 Task: Send an email with the signature Brenda Cooper with the subject 'Happy birthday' and the message 'I would like to request an extension on this deadline.' from softage.1@softage.net to softage.5@softage.net with an attached document Presentation.pptx and move the email from Sent Items to the folder Writing
Action: Mouse moved to (548, 384)
Screenshot: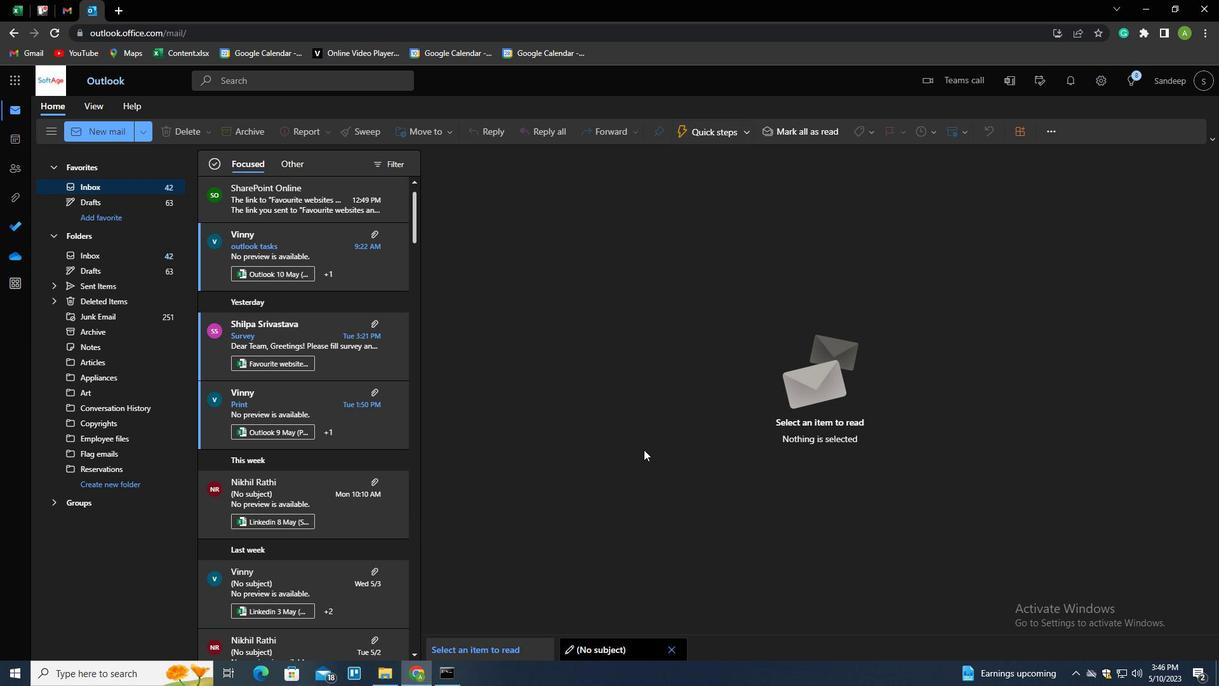 
Action: Key pressed n
Screenshot: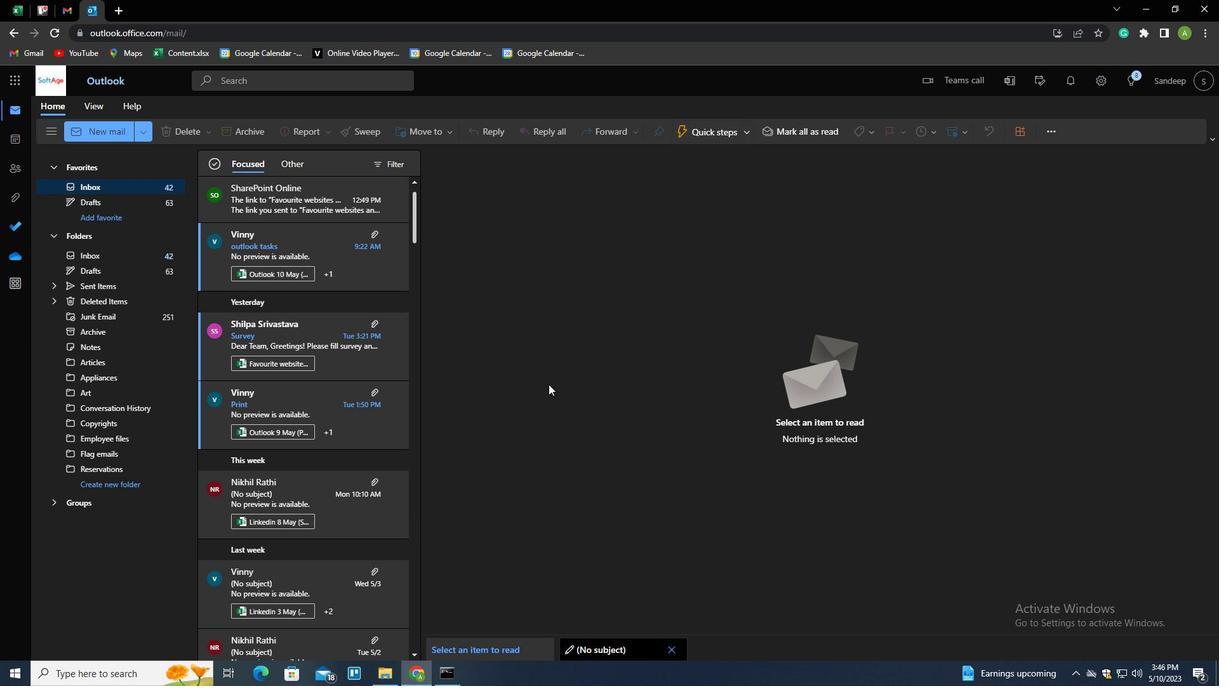 
Action: Mouse moved to (621, 203)
Screenshot: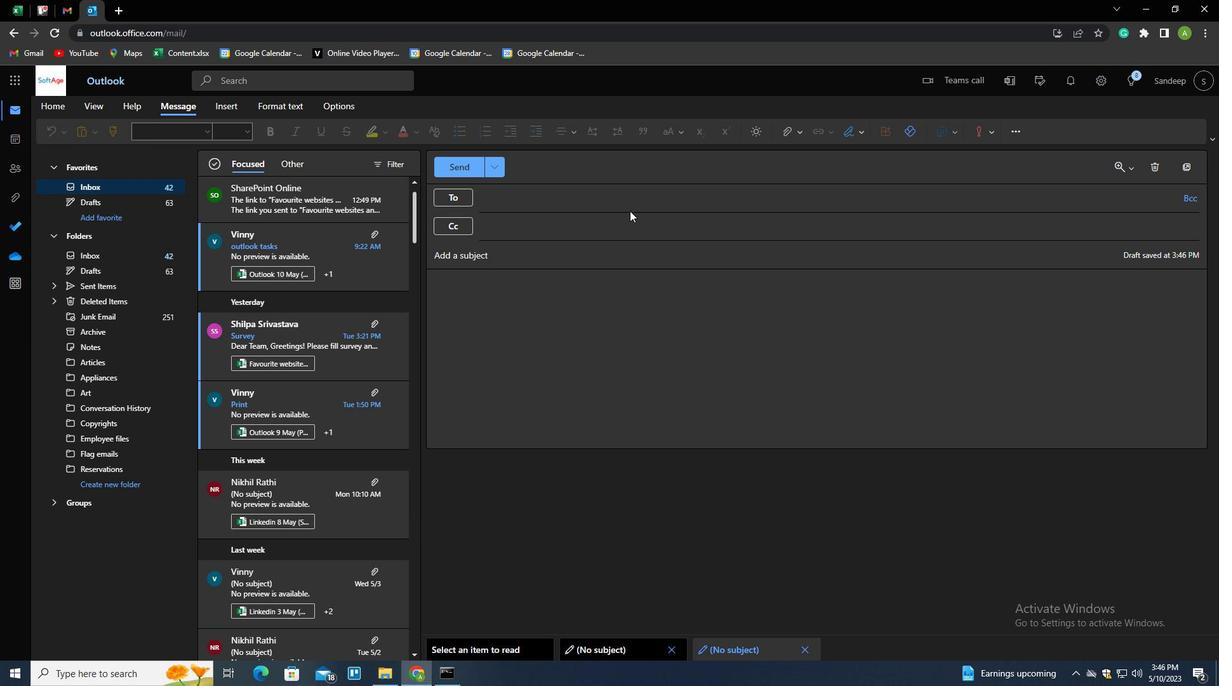 
Action: Mouse pressed left at (621, 203)
Screenshot: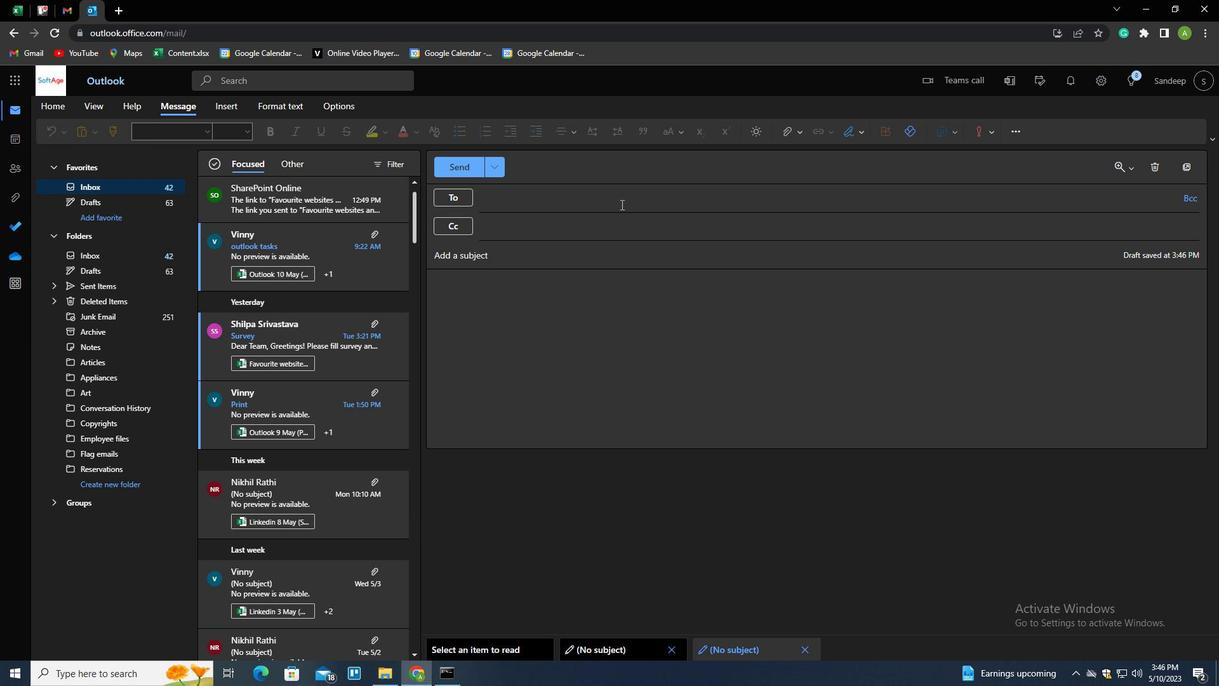 
Action: Mouse moved to (864, 134)
Screenshot: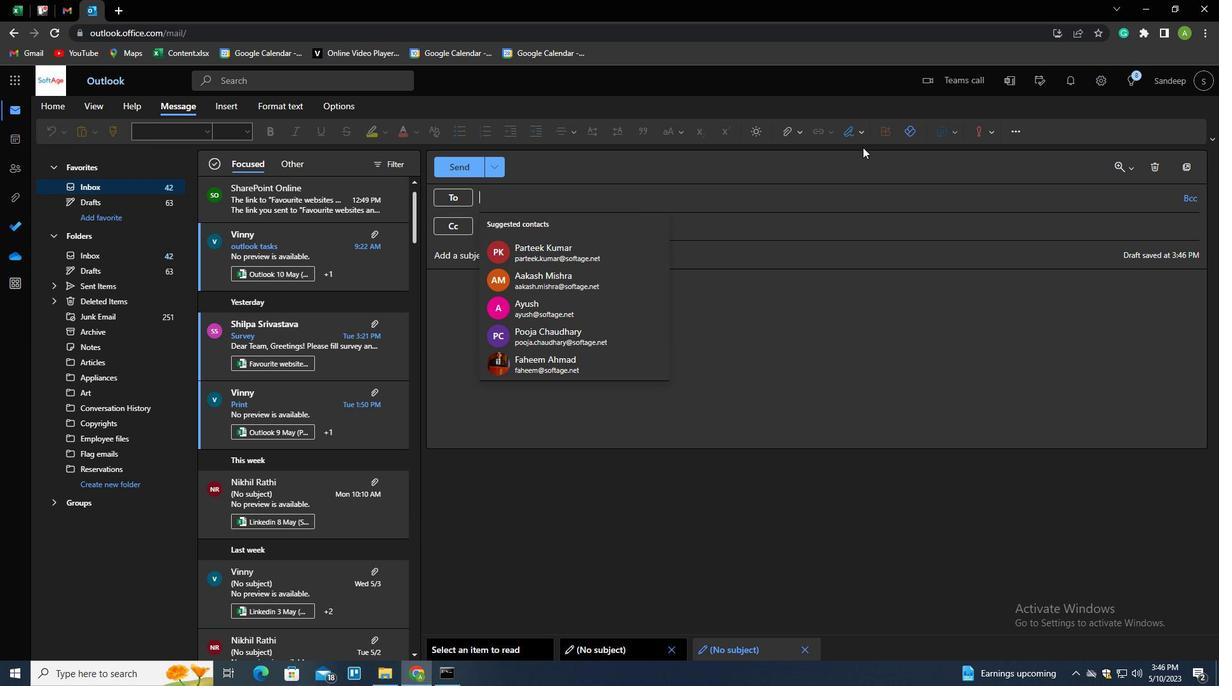 
Action: Mouse pressed left at (864, 134)
Screenshot: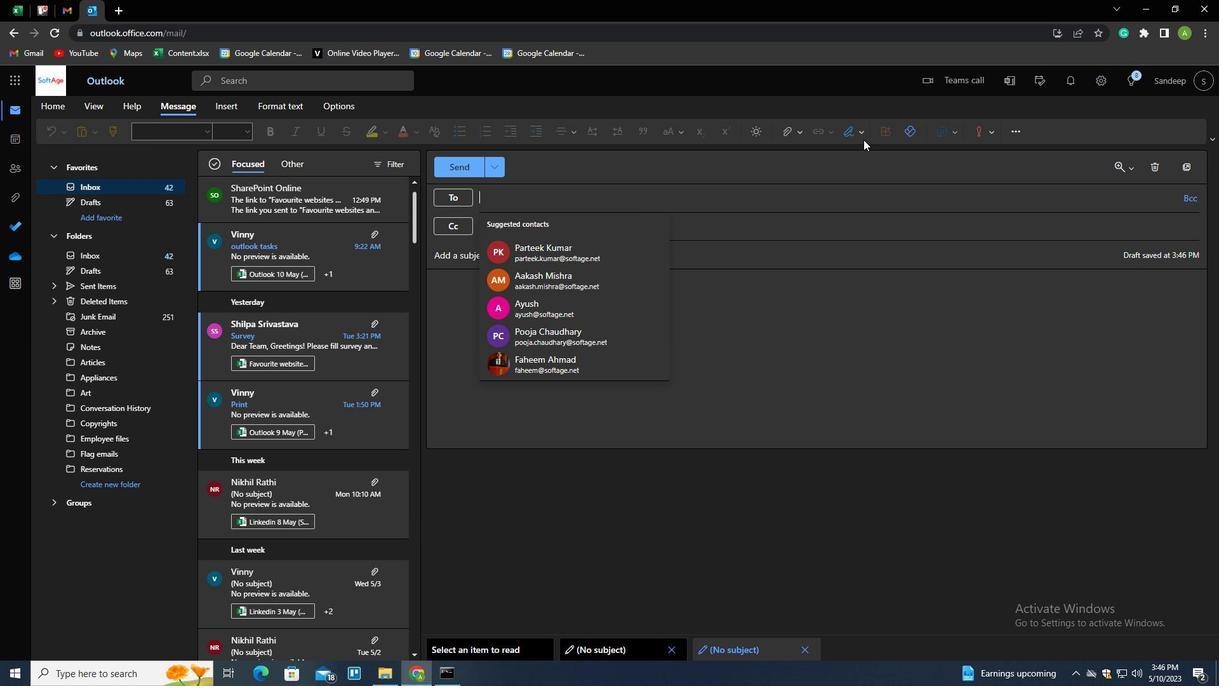 
Action: Mouse moved to (829, 182)
Screenshot: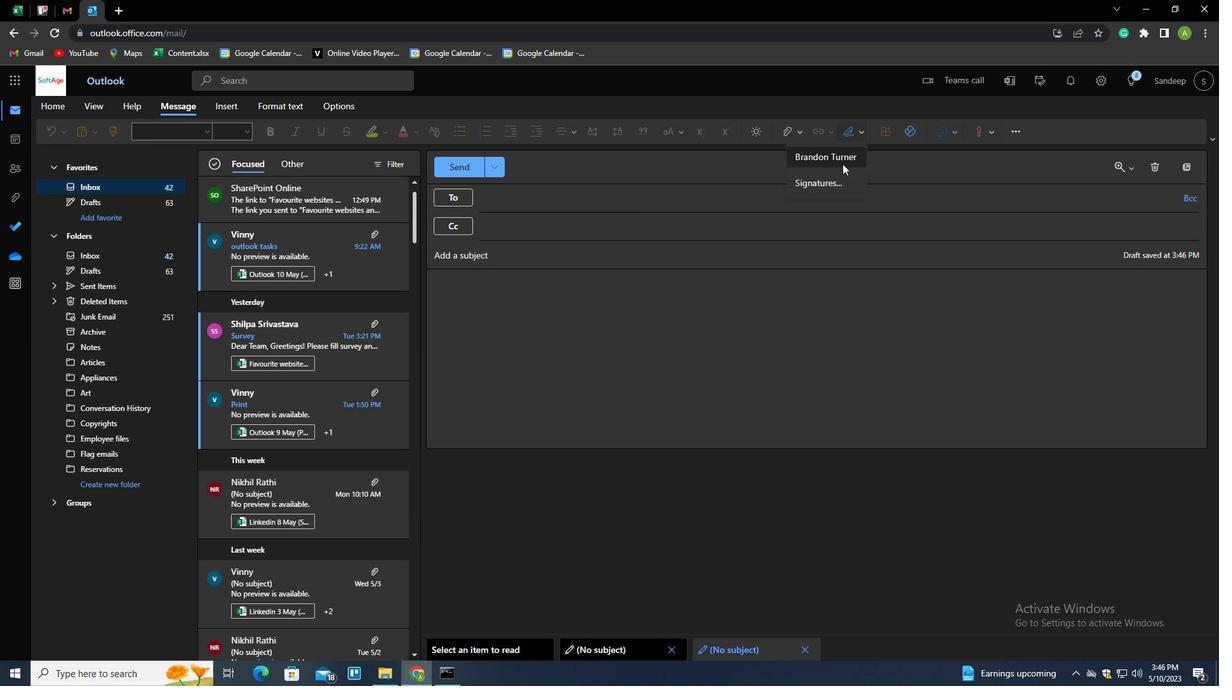 
Action: Mouse pressed left at (829, 182)
Screenshot: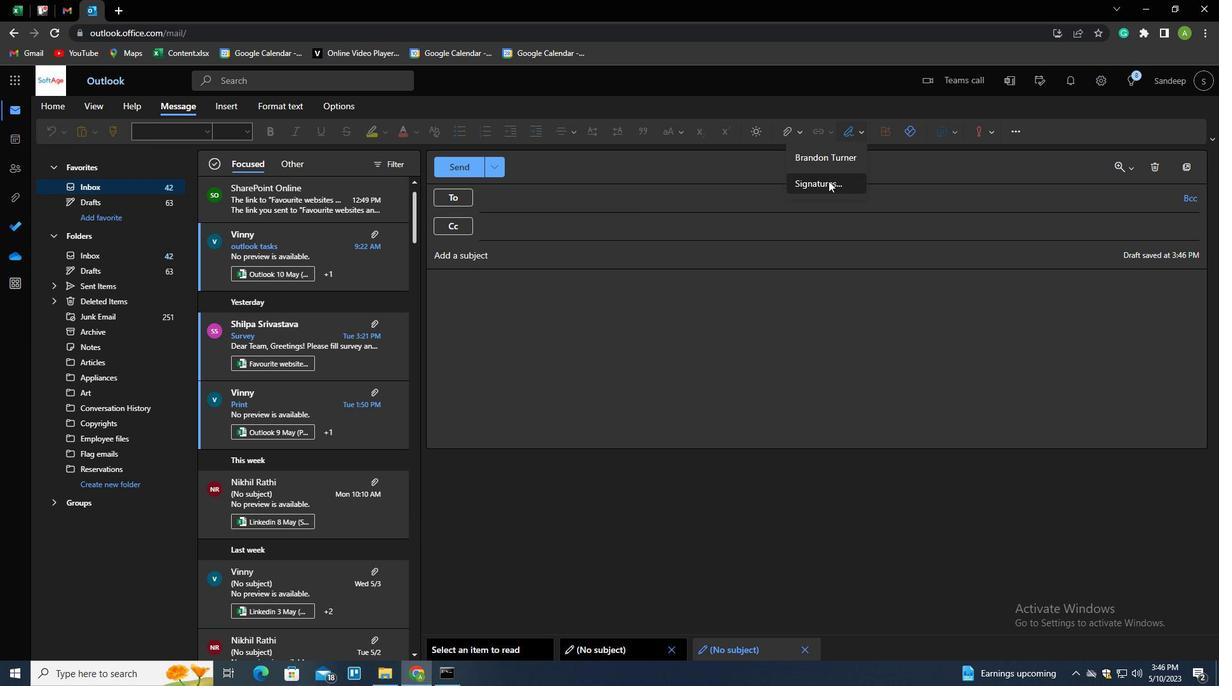
Action: Mouse moved to (853, 230)
Screenshot: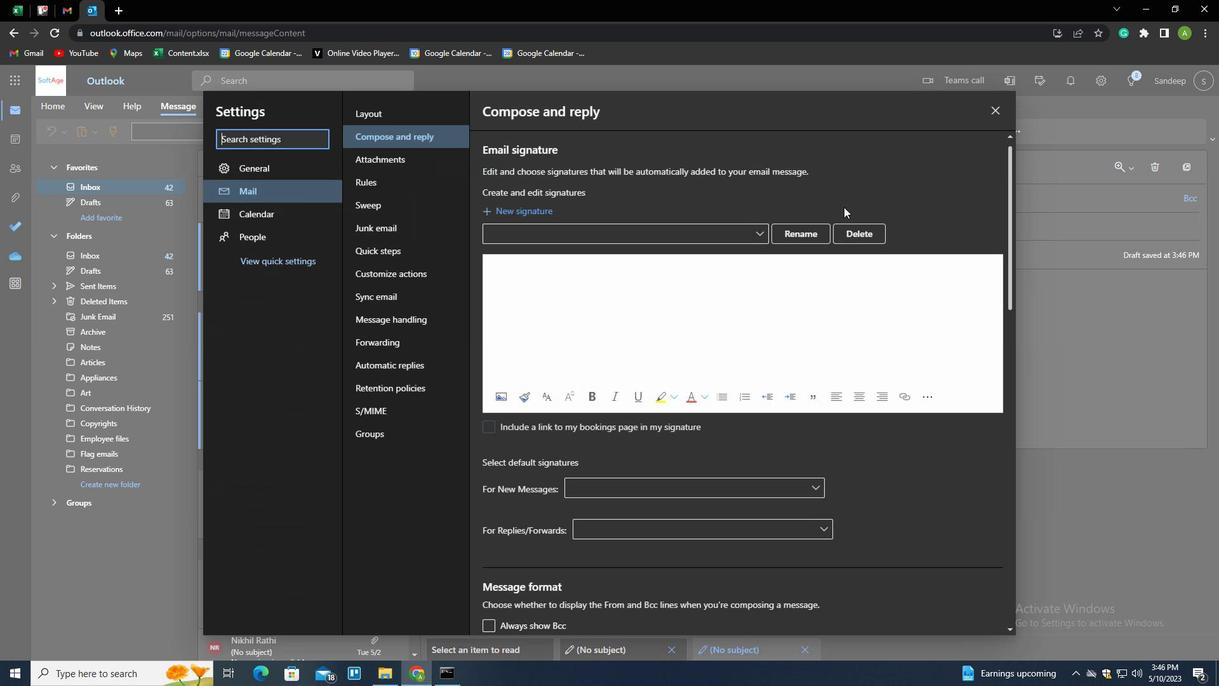 
Action: Mouse pressed left at (853, 230)
Screenshot: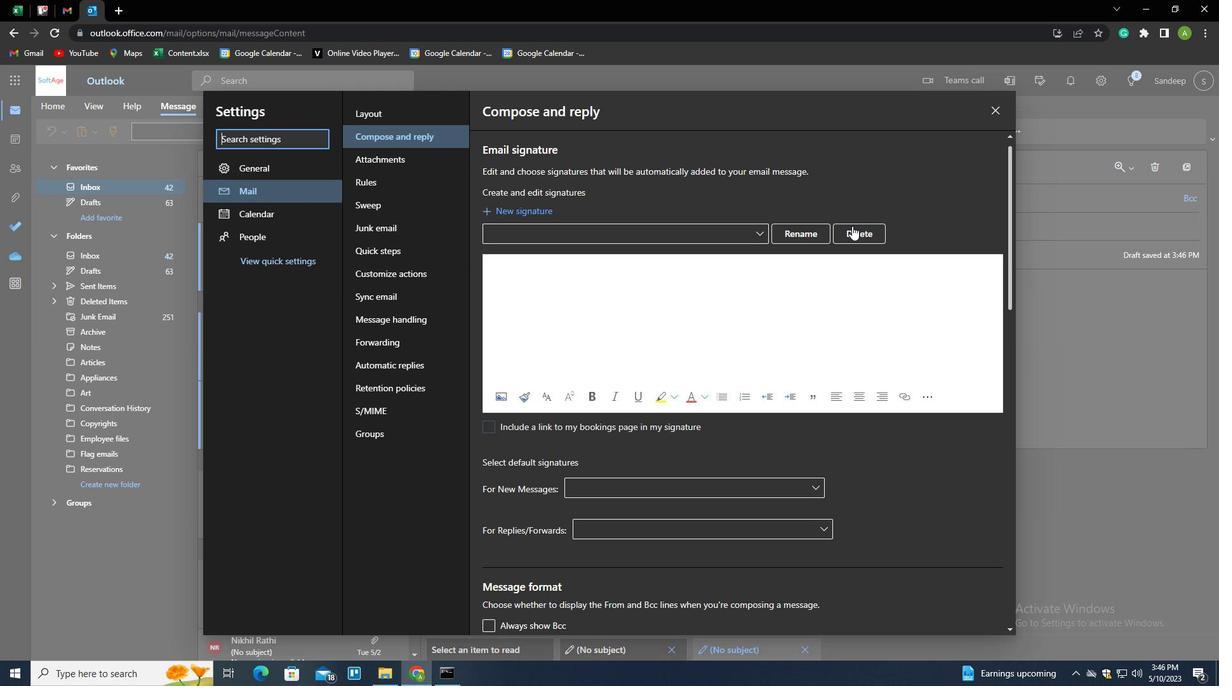 
Action: Mouse moved to (876, 239)
Screenshot: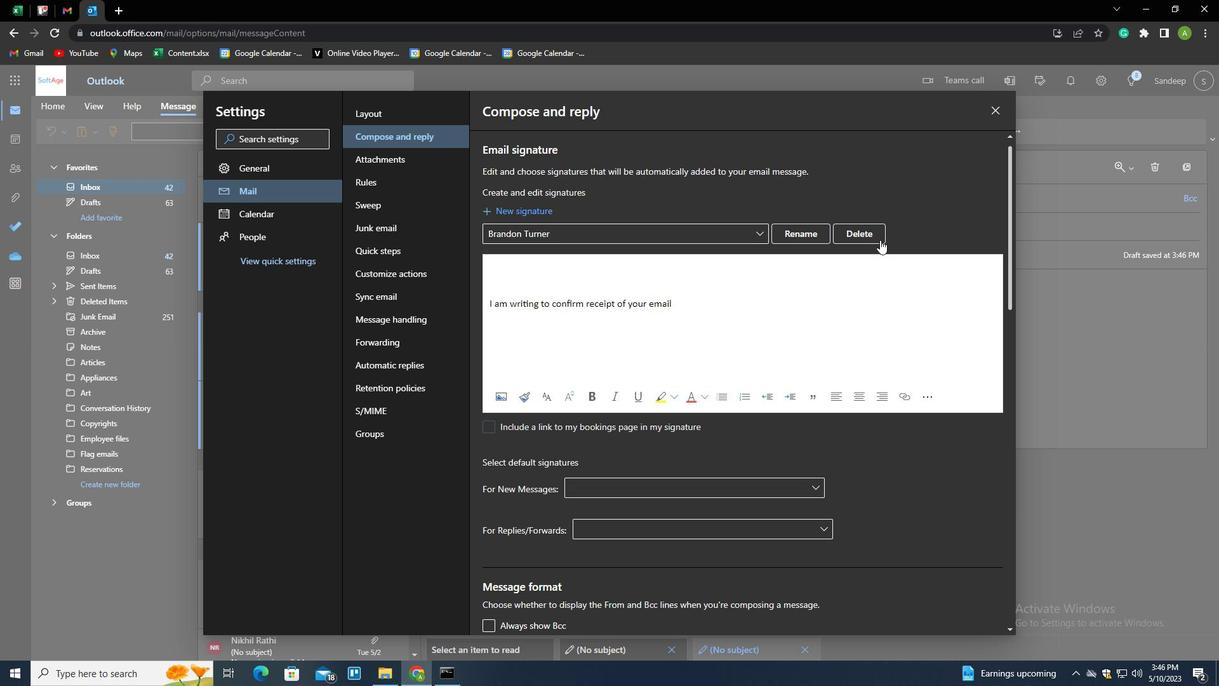 
Action: Mouse pressed left at (876, 239)
Screenshot: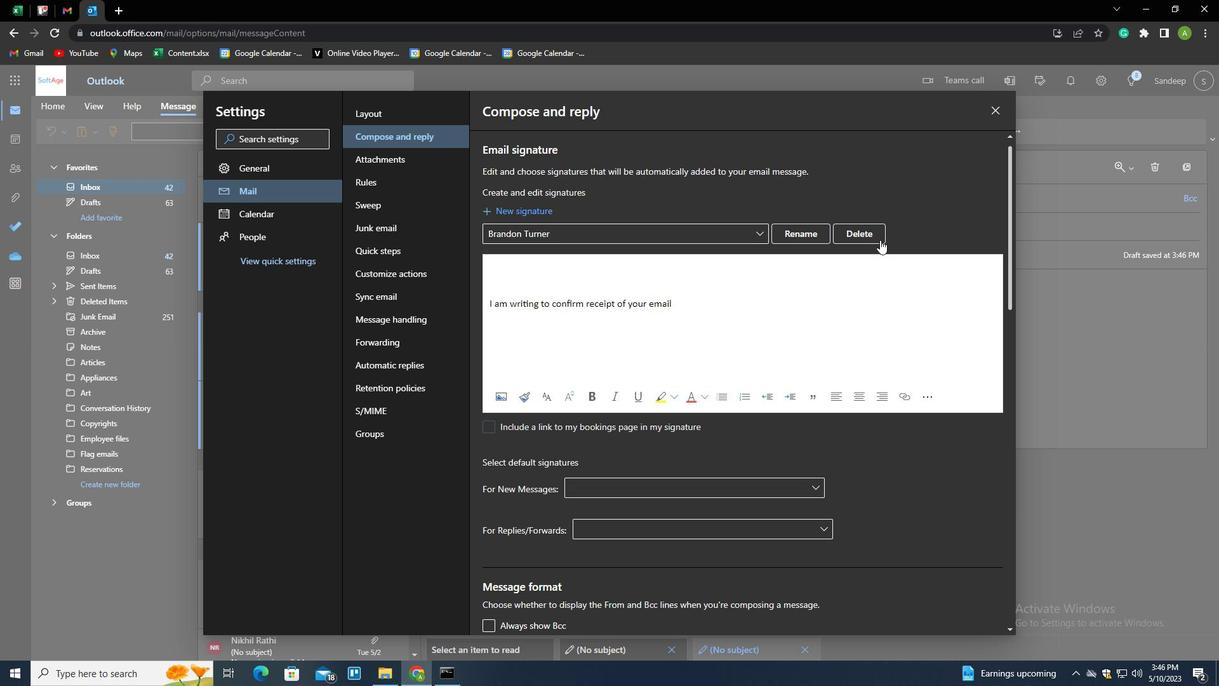 
Action: Mouse moved to (791, 240)
Screenshot: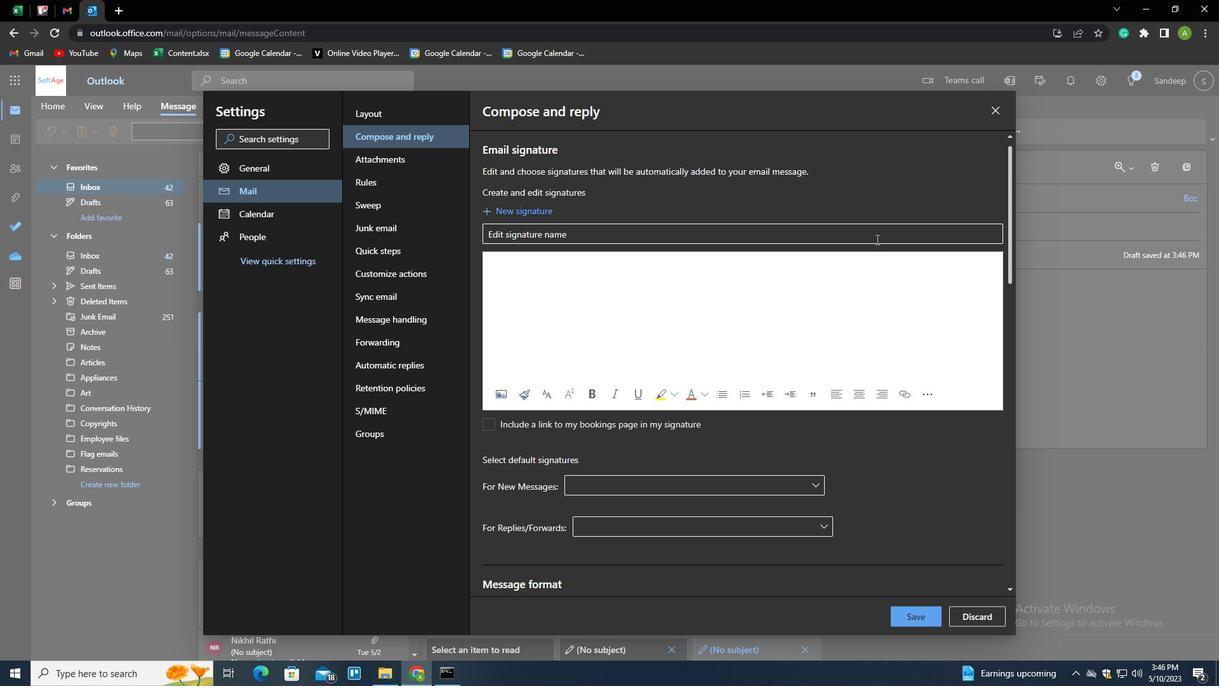 
Action: Mouse pressed left at (791, 240)
Screenshot: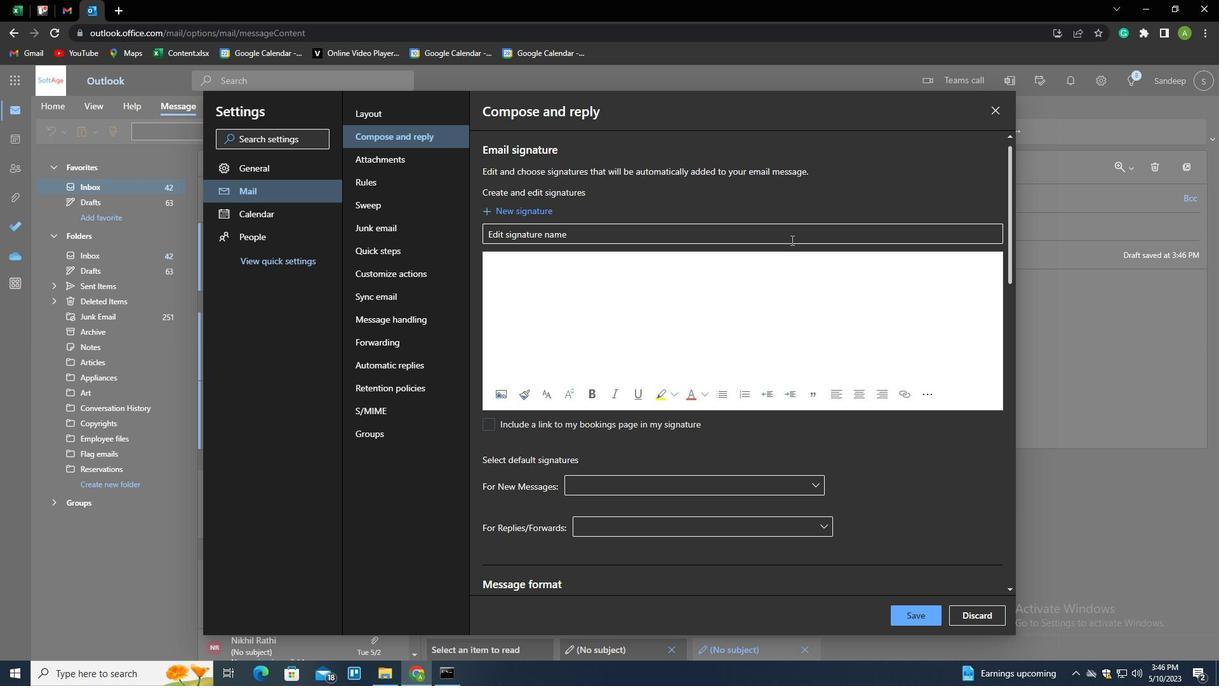 
Action: Key pressed <Key.shift><Key.shift><Key.shift><Key.shift><Key.shift><Key.shift><Key.shift><Key.shift><Key.shift><Key.shift><Key.shift><Key.shift><Key.shift><Key.shift><Key.shift><Key.shift><Key.shift><Key.shift><Key.shift><Key.shift><Key.shift><Key.shift><Key.shift><Key.shift><Key.shift>BRENDA<Key.space><Key.shift><Key.shift><Key.shift><Key.shift>COOPER<Key.tab><Key.shift_r><Key.enter><Key.shift_r><Key.enter><Key.enter><Key.shift>I<Key.space>WOI<Key.backspace>ULD<Key.space>LIK<Key.space>E<Key.backspace><Key.backspace>E<Key.space>TO<Key.space><Key.space>REQUEST<Key.space>AN<Key.space>EXTENSION<Key.space>ON<Key.space>THIS<Key.space>DEADLINE
Screenshot: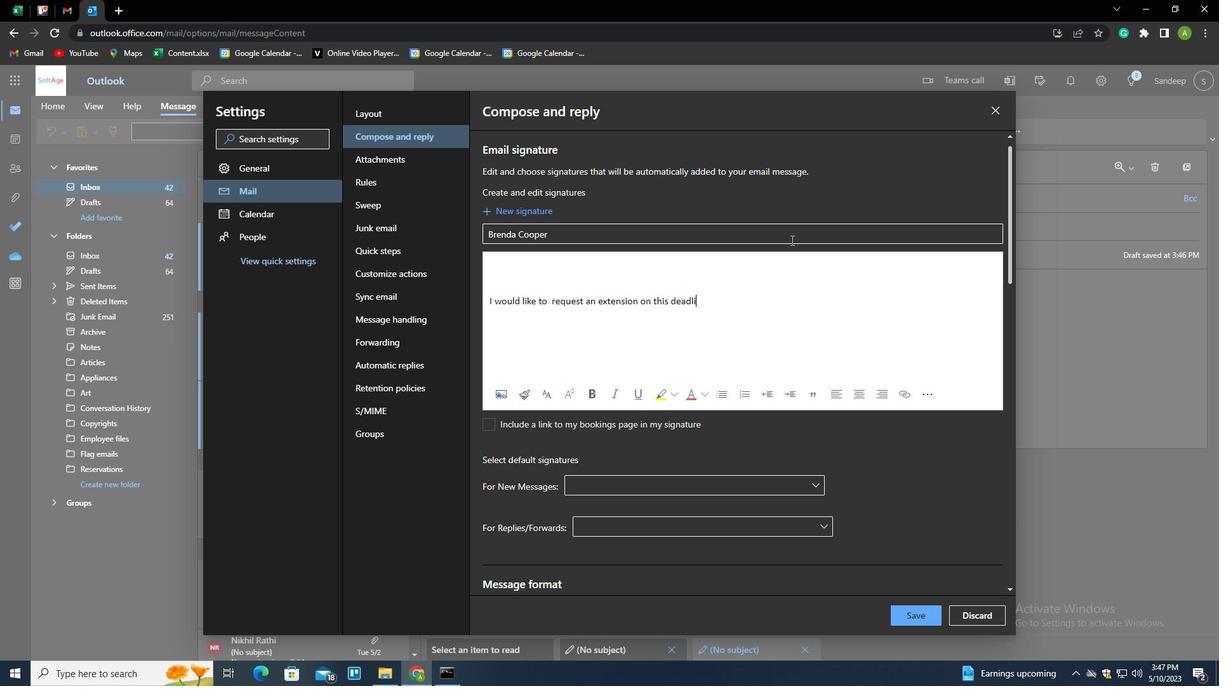 
Action: Mouse moved to (918, 623)
Screenshot: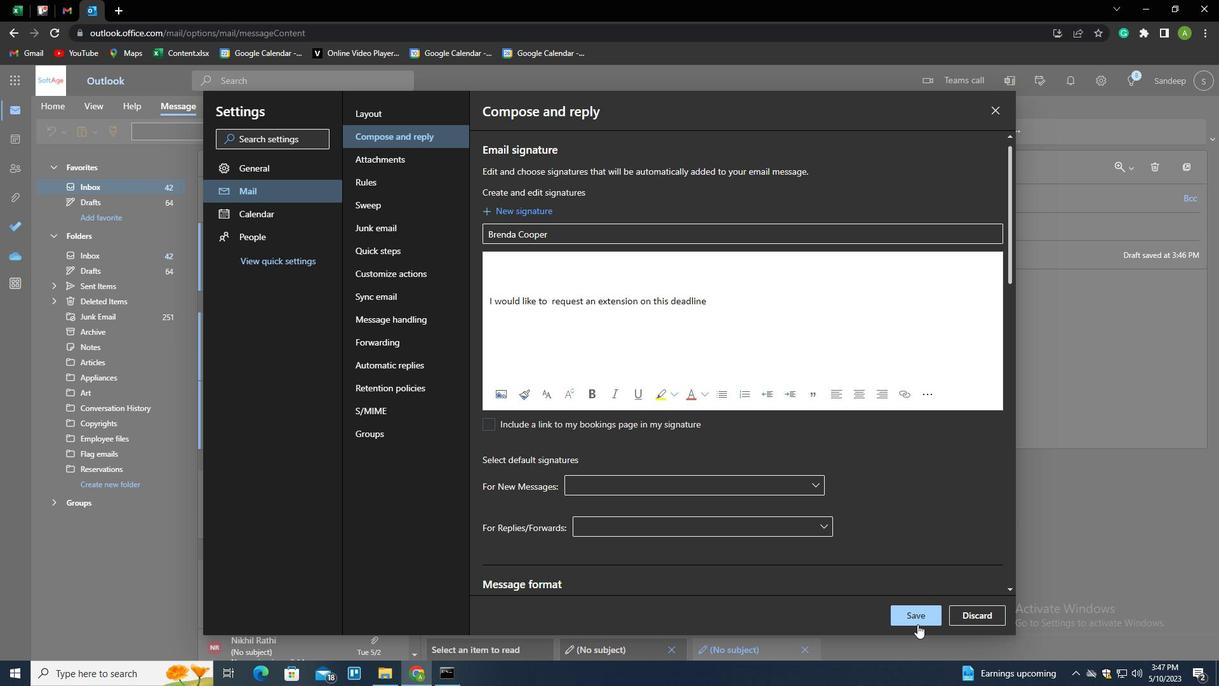 
Action: Mouse pressed left at (918, 623)
Screenshot: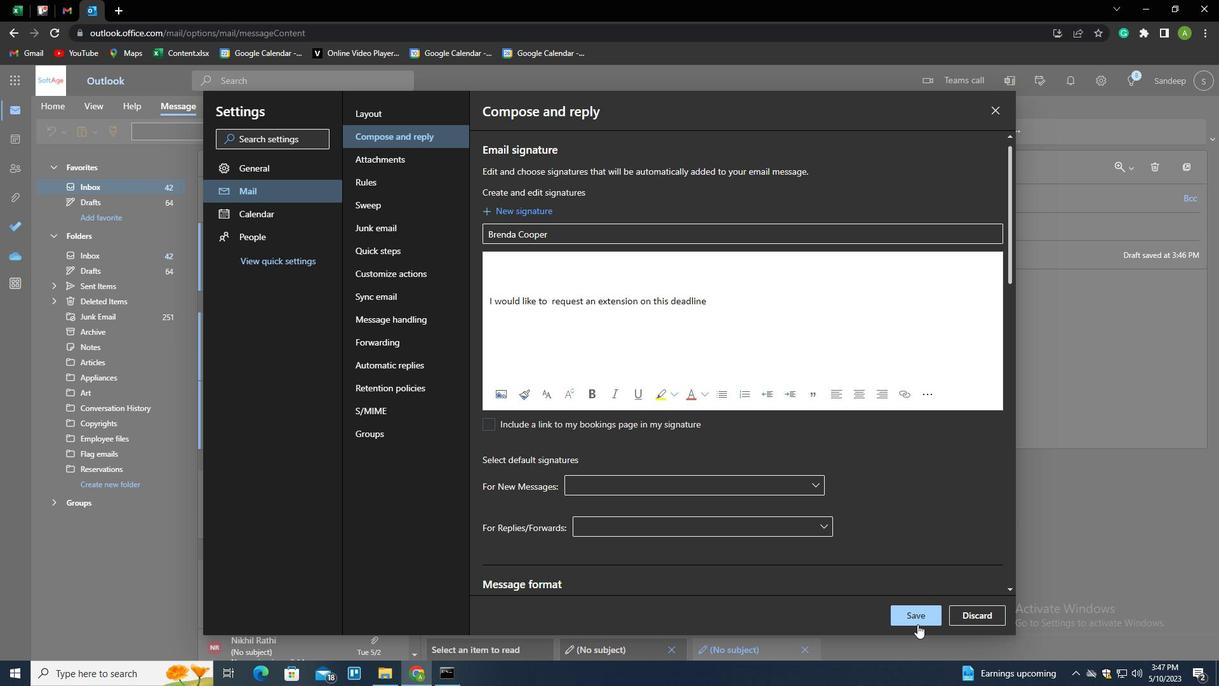 
Action: Mouse moved to (1046, 334)
Screenshot: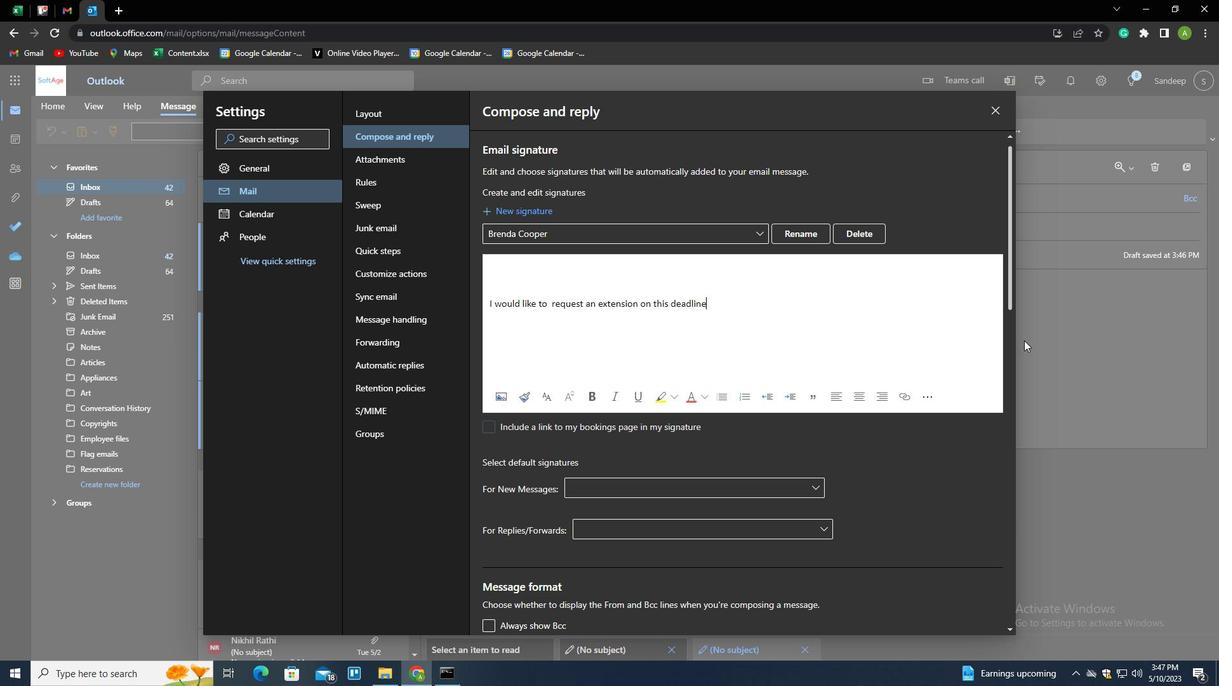 
Action: Mouse pressed left at (1046, 334)
Screenshot: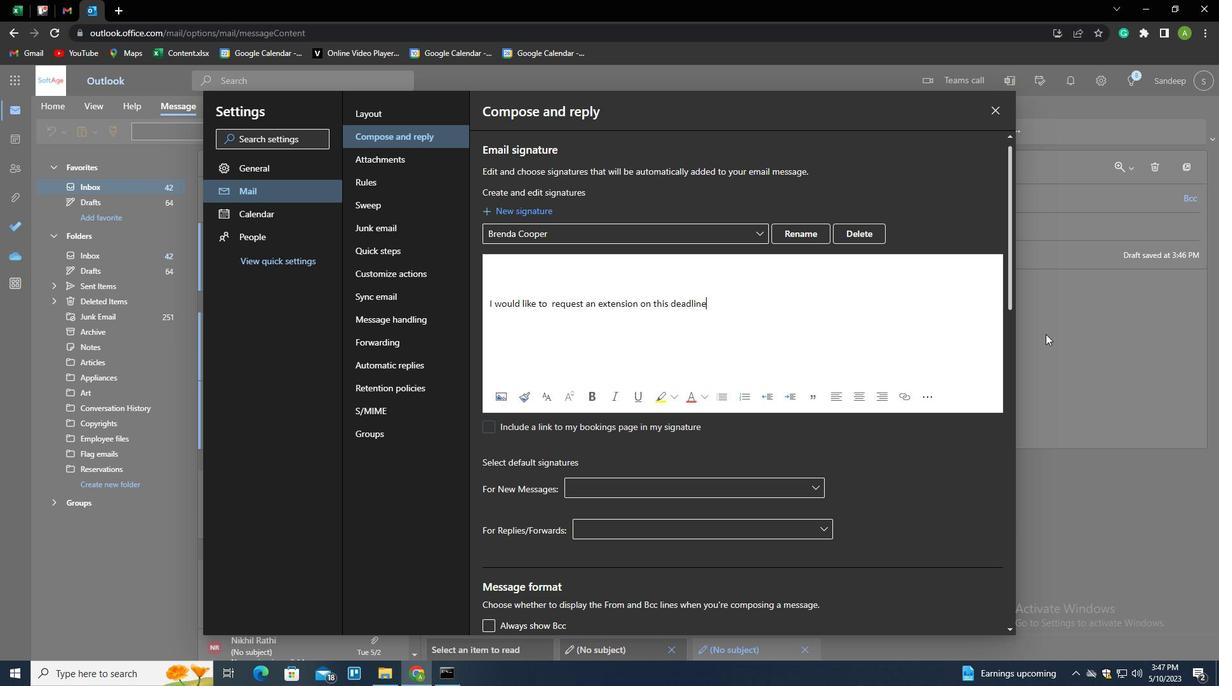 
Action: Mouse moved to (862, 133)
Screenshot: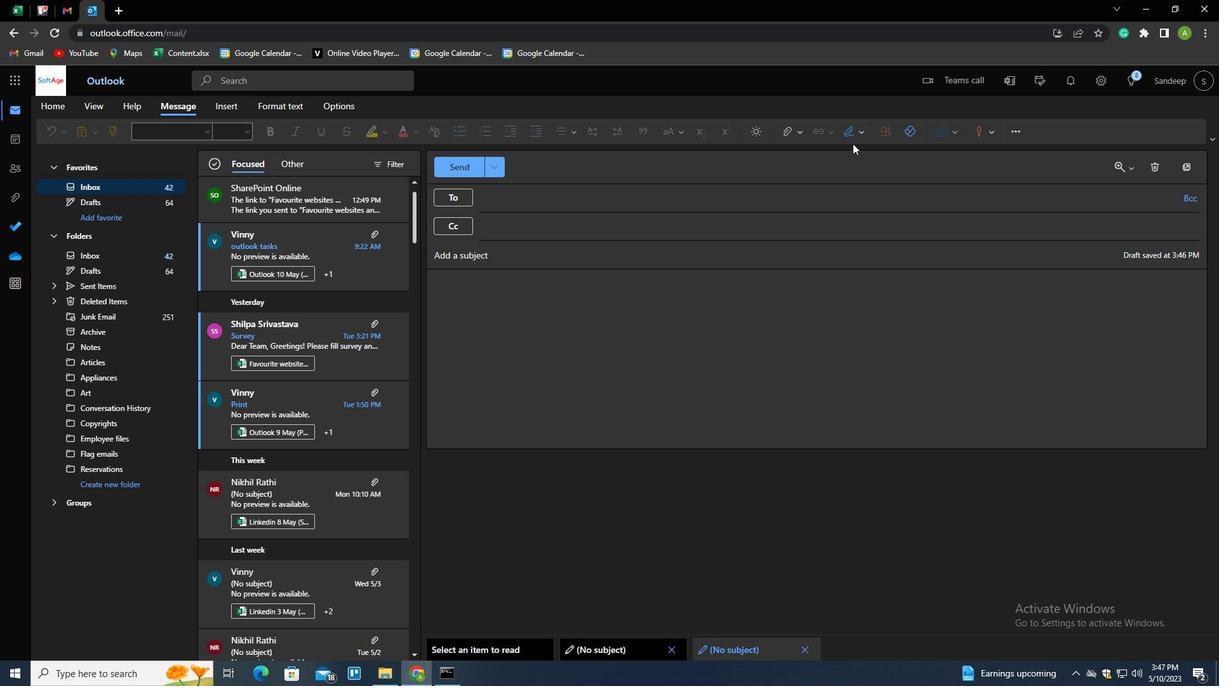 
Action: Mouse pressed left at (862, 133)
Screenshot: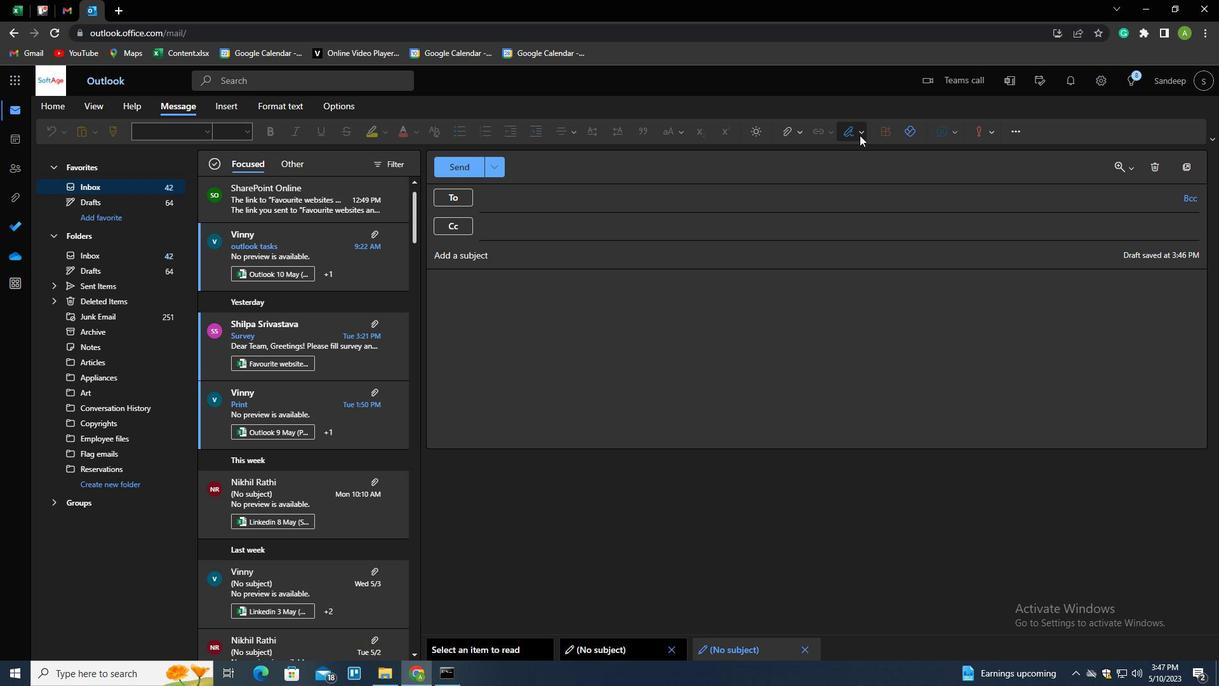 
Action: Mouse moved to (848, 155)
Screenshot: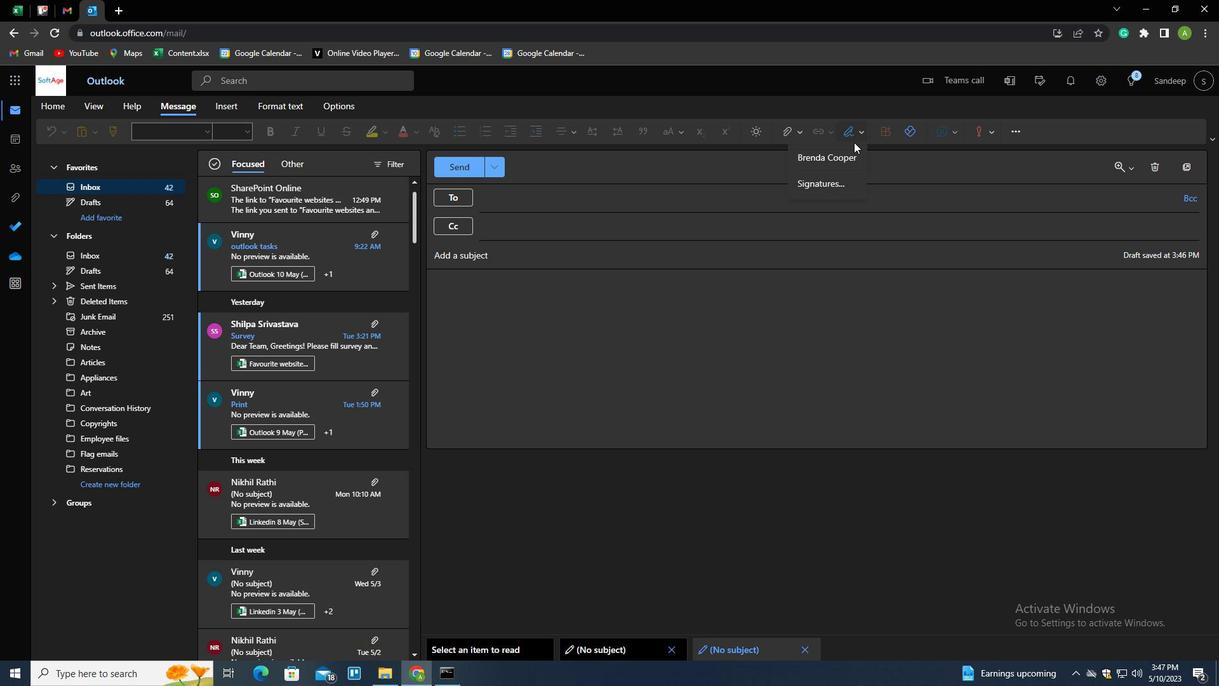 
Action: Mouse pressed left at (848, 155)
Screenshot: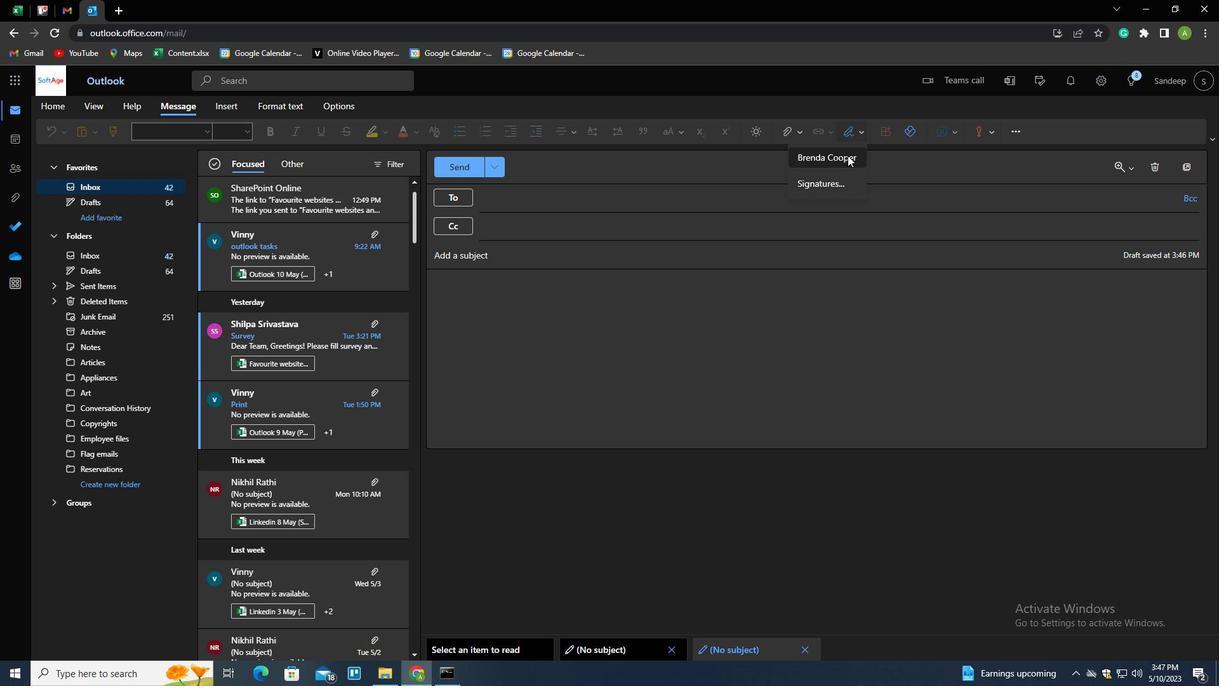 
Action: Mouse moved to (514, 251)
Screenshot: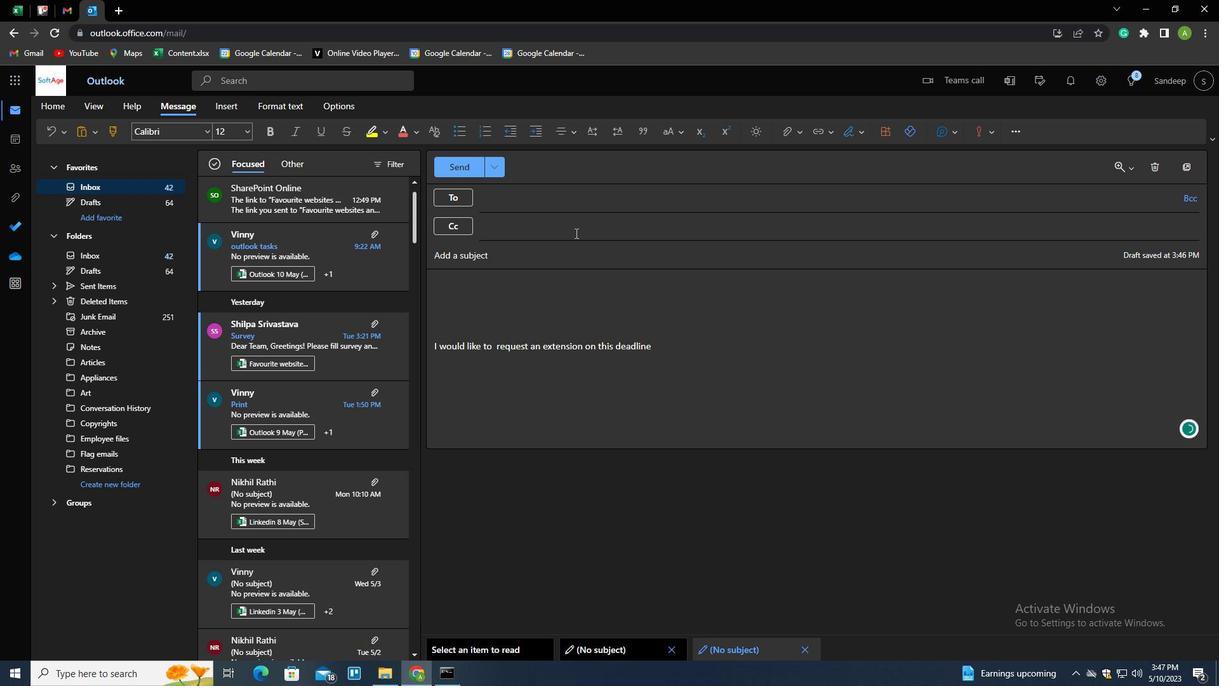 
Action: Mouse pressed left at (514, 251)
Screenshot: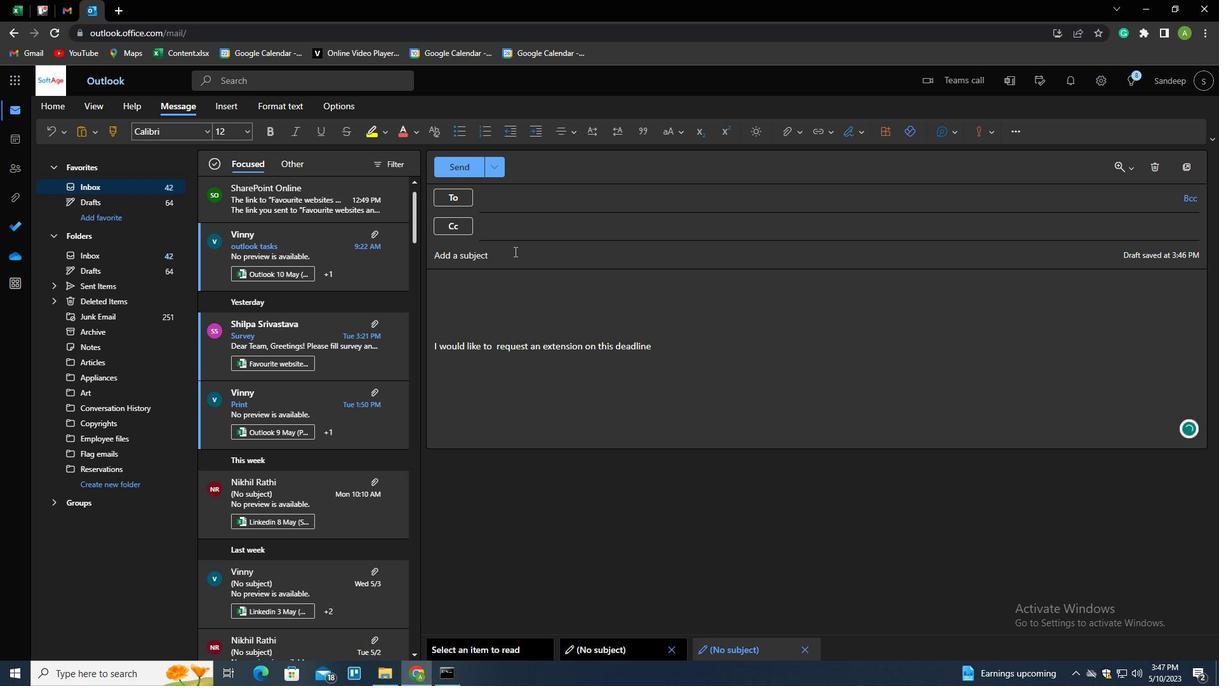 
Action: Key pressed <Key.shift>HAPPY<Key.space><Key.shift>BITHDAY
Screenshot: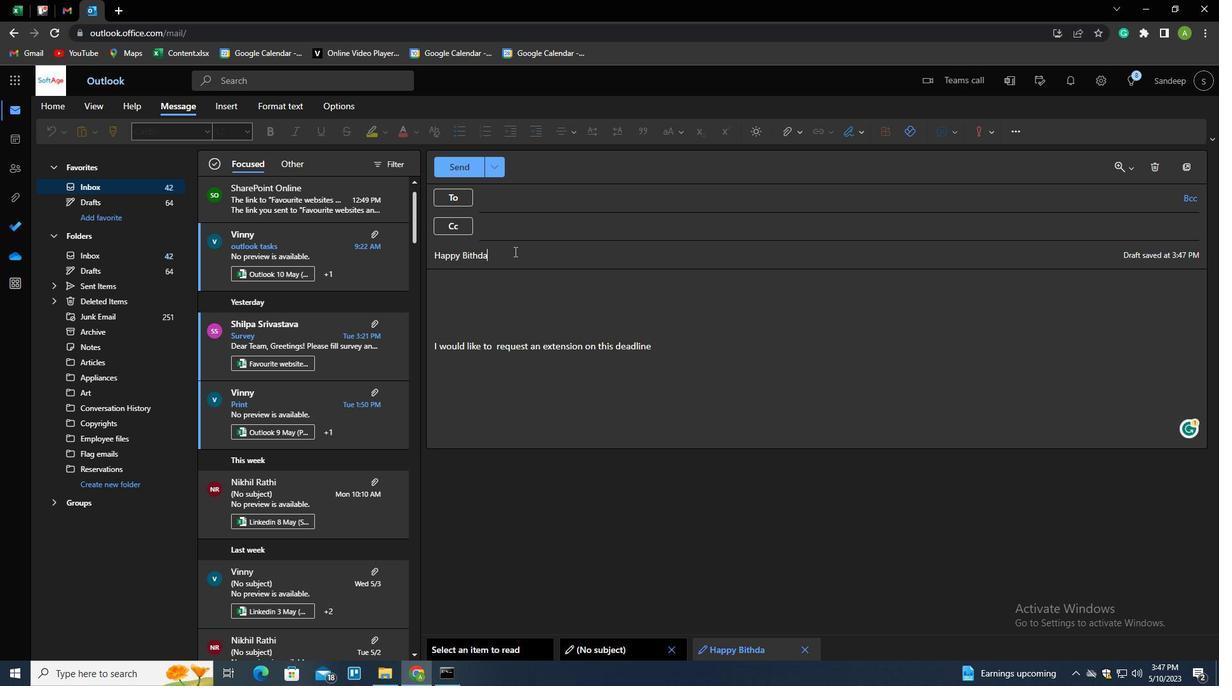 
Action: Mouse moved to (465, 257)
Screenshot: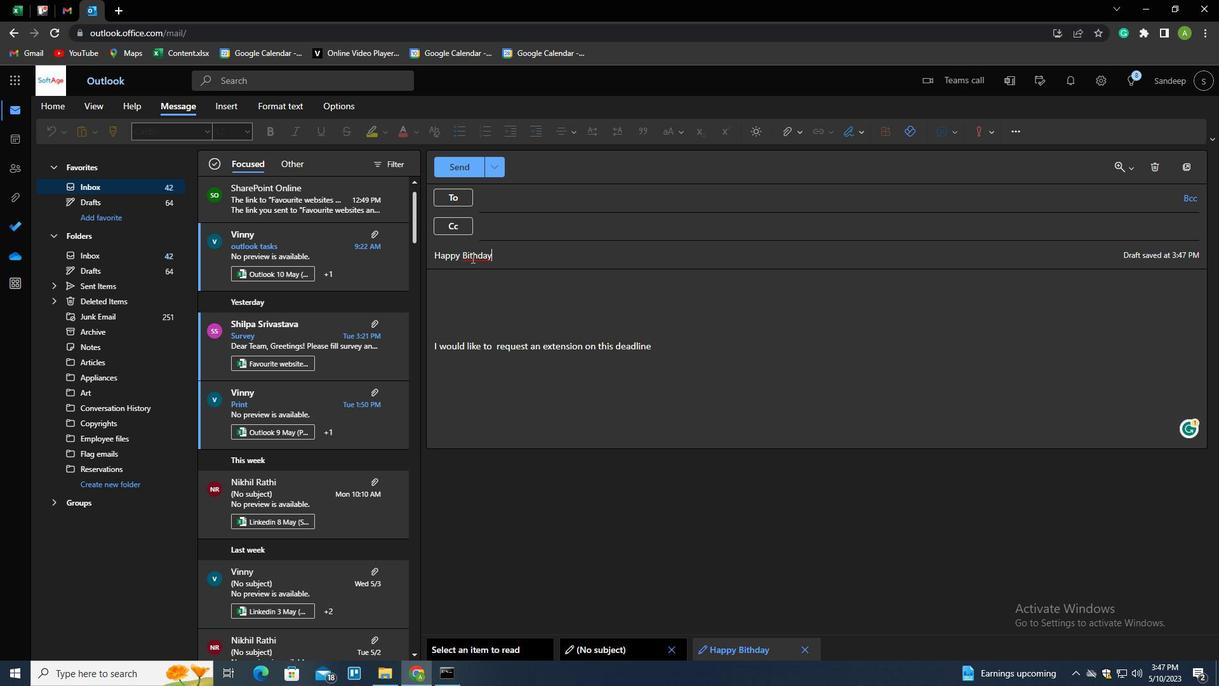 
Action: Mouse pressed left at (465, 257)
Screenshot: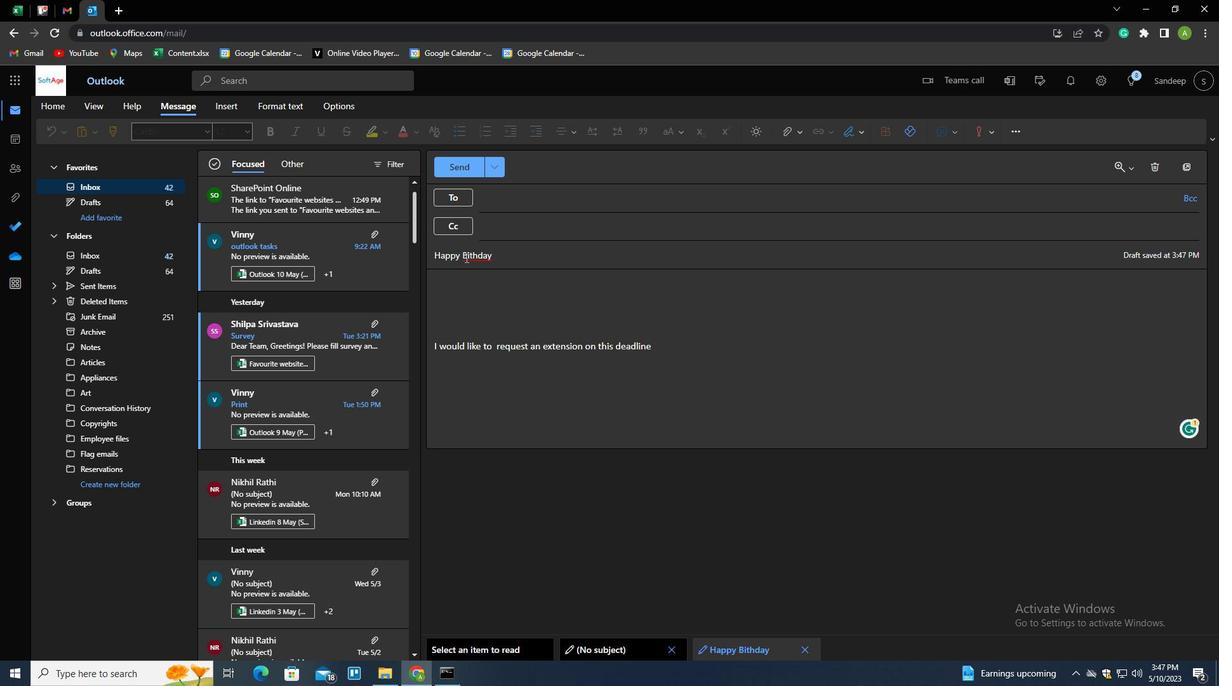
Action: Mouse moved to (477, 256)
Screenshot: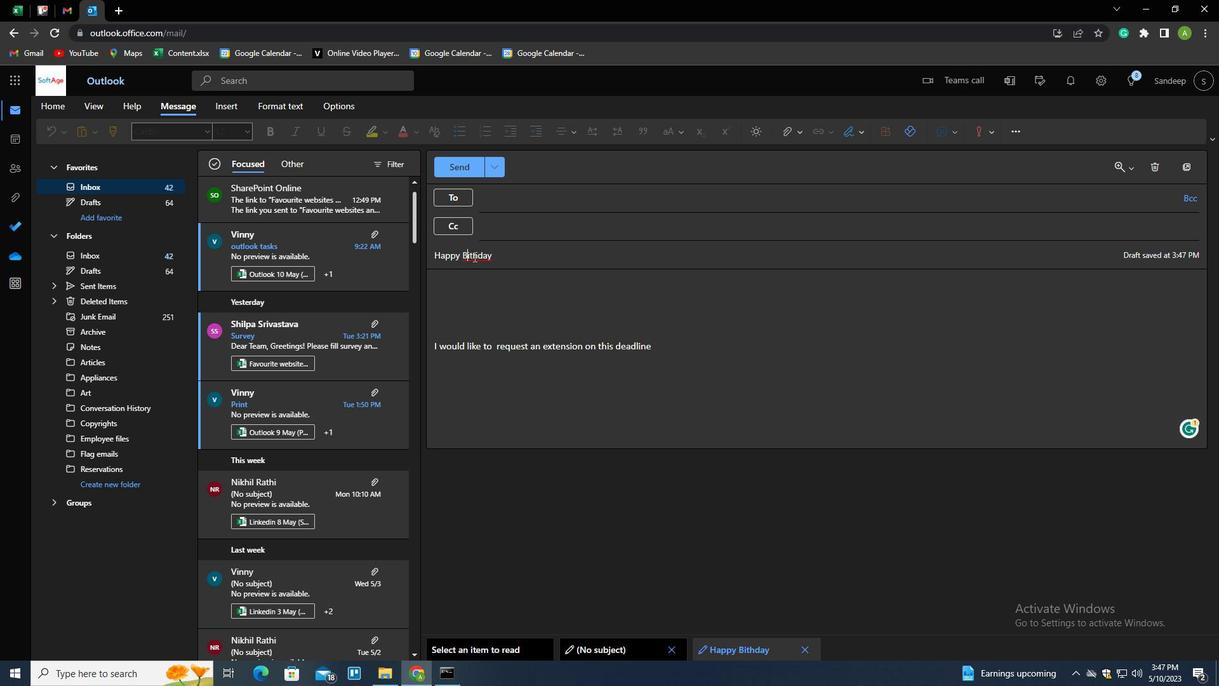 
Action: Key pressed <Key.backspace>B<Key.right>R
Screenshot: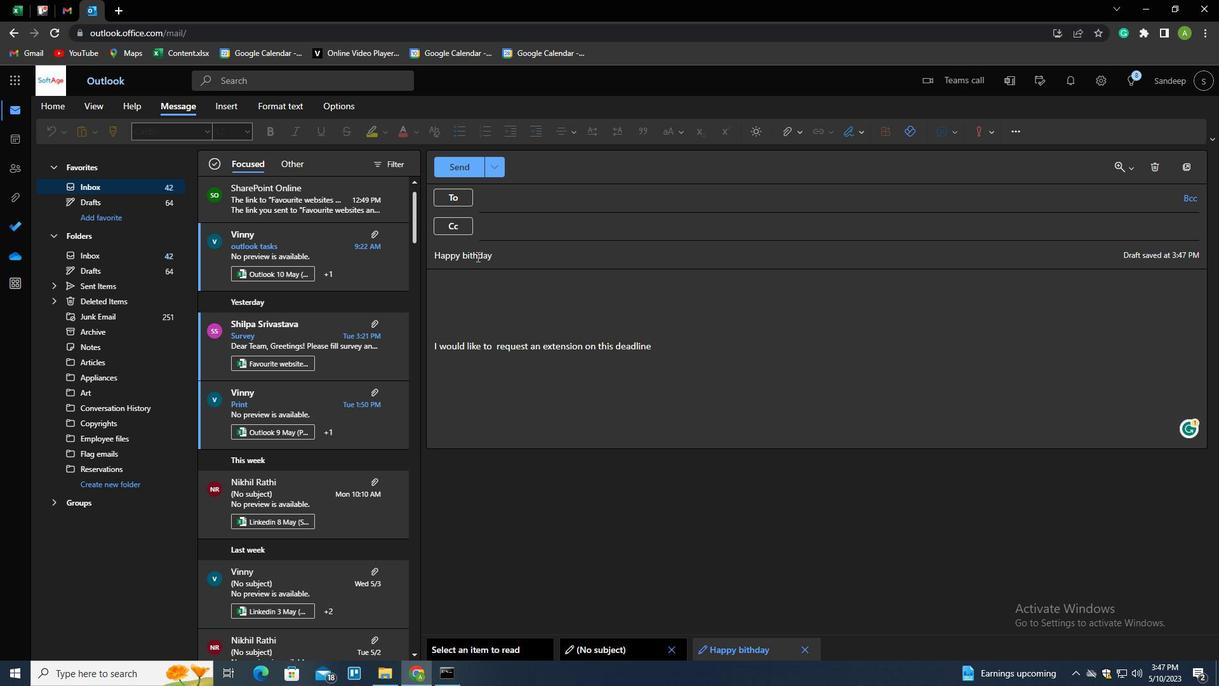 
Action: Mouse moved to (532, 202)
Screenshot: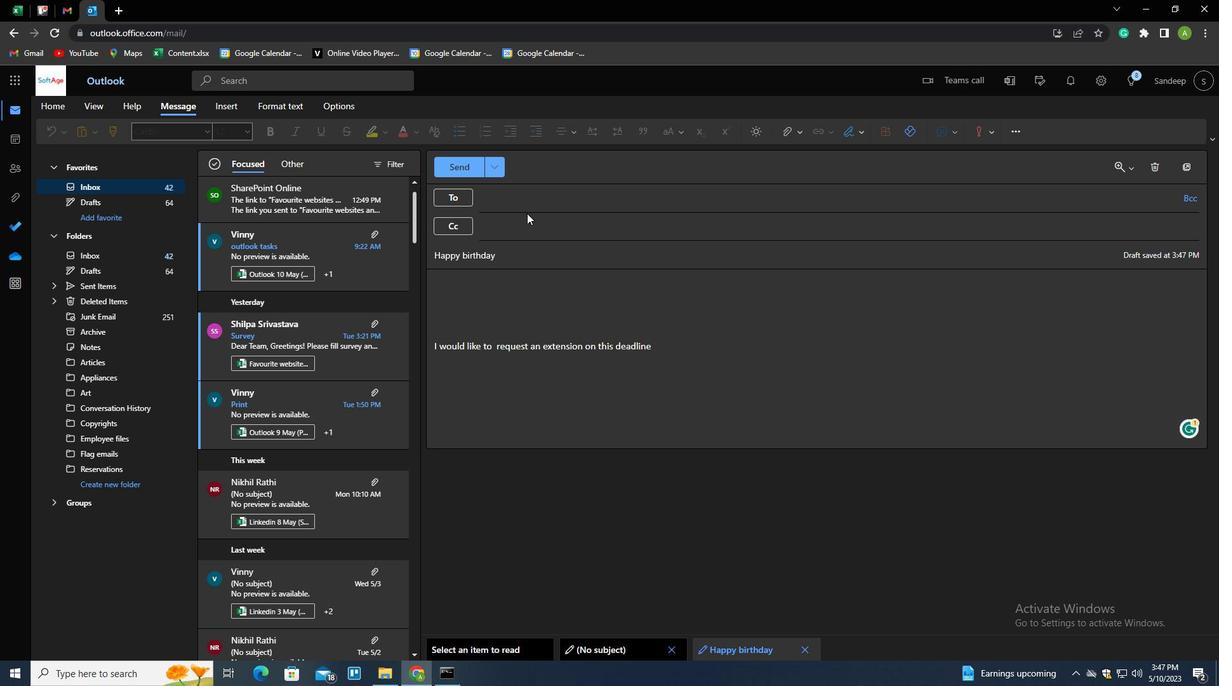 
Action: Mouse pressed left at (532, 202)
Screenshot: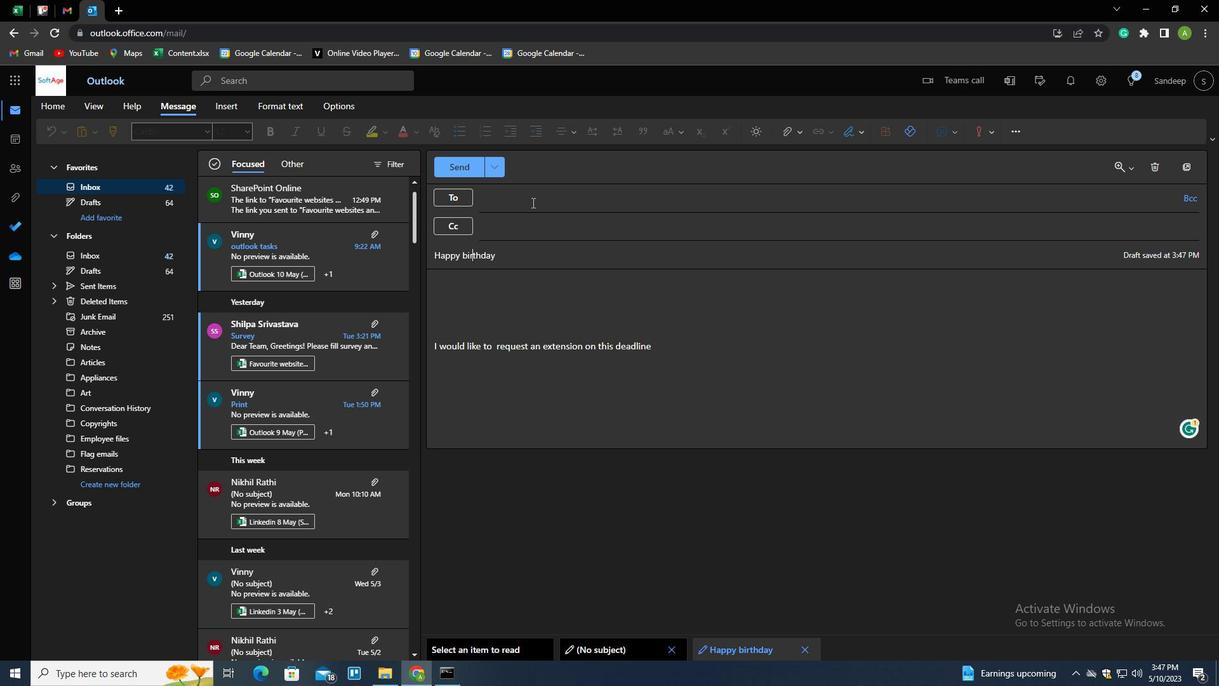 
Action: Key pressed SOFTAGE.5<Key.shift><Key.shift><Key.shift><Key.shift><Key.shift><Key.shift><Key.shift><Key.shift><Key.shift><Key.shift><Key.shift><Key.shift><Key.shift><Key.shift><Key.shift><Key.shift><Key.shift><Key.shift><Key.shift><Key.shift><Key.shift><Key.shift><Key.shift><Key.shift><Key.shift><Key.shift><Key.shift><Key.shift><Key.shift><Key.shift><Key.shift><Key.shift>@SOFTAGE.COM
Screenshot: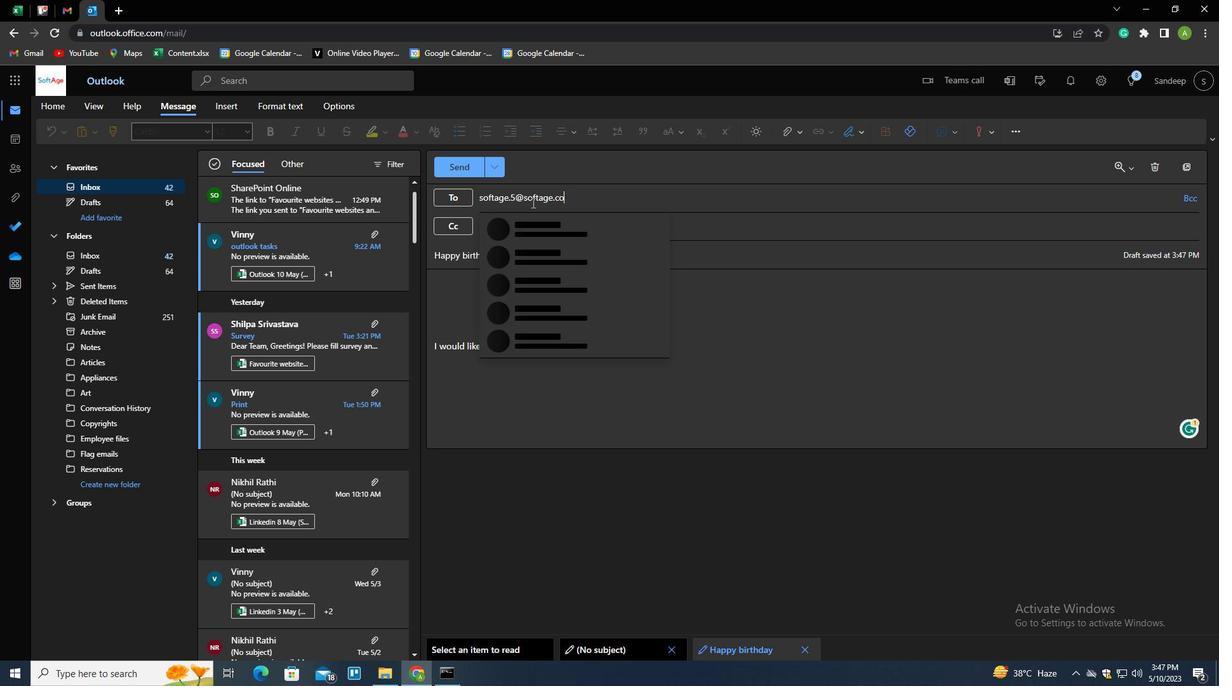 
Action: Mouse moved to (584, 195)
Screenshot: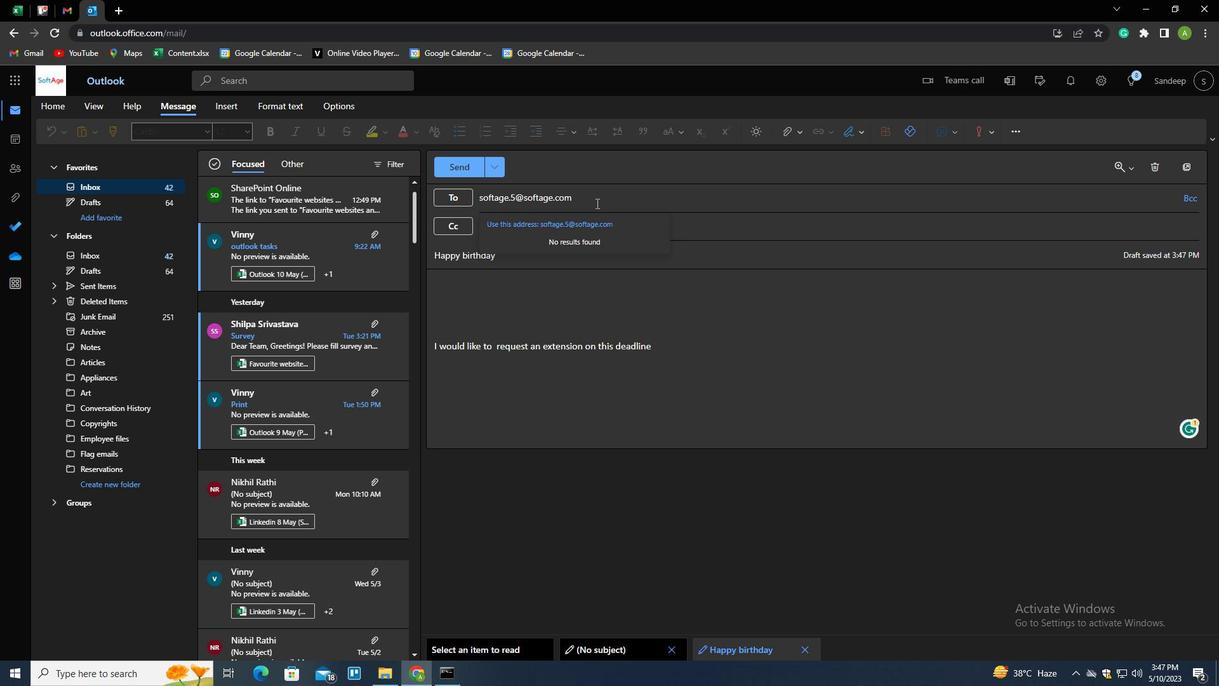 
Action: Key pressed <Key.backspace><Key.backspace><Key.backspace>
Screenshot: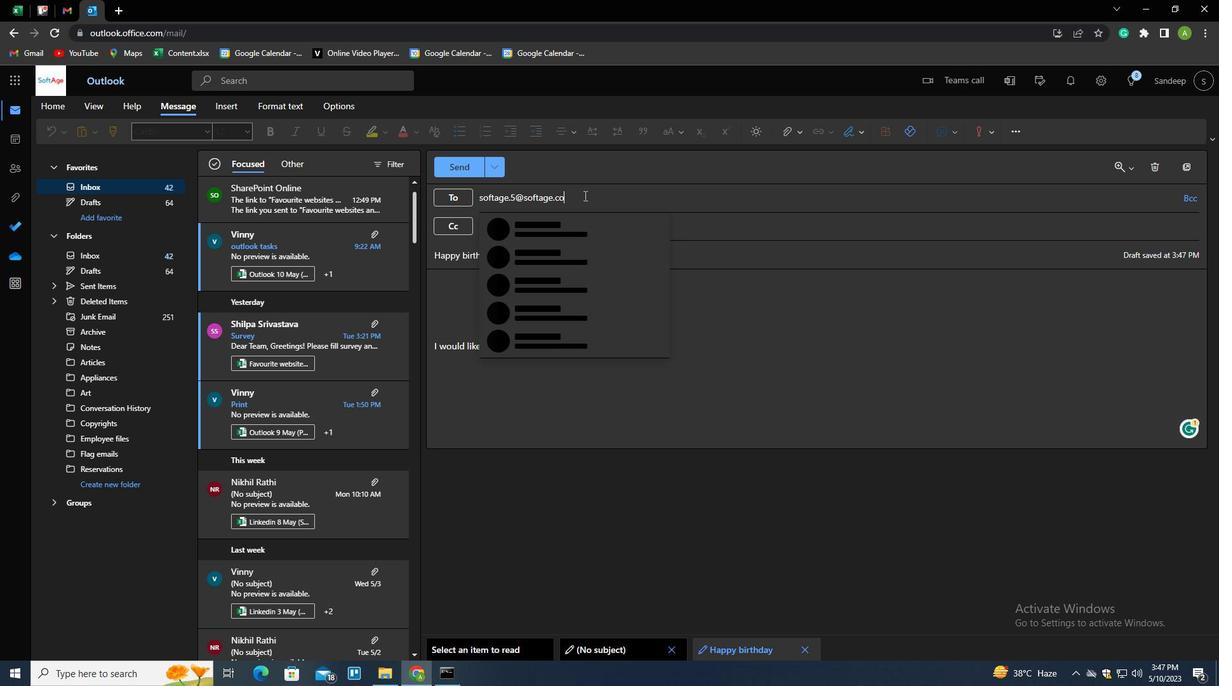 
Action: Mouse moved to (581, 221)
Screenshot: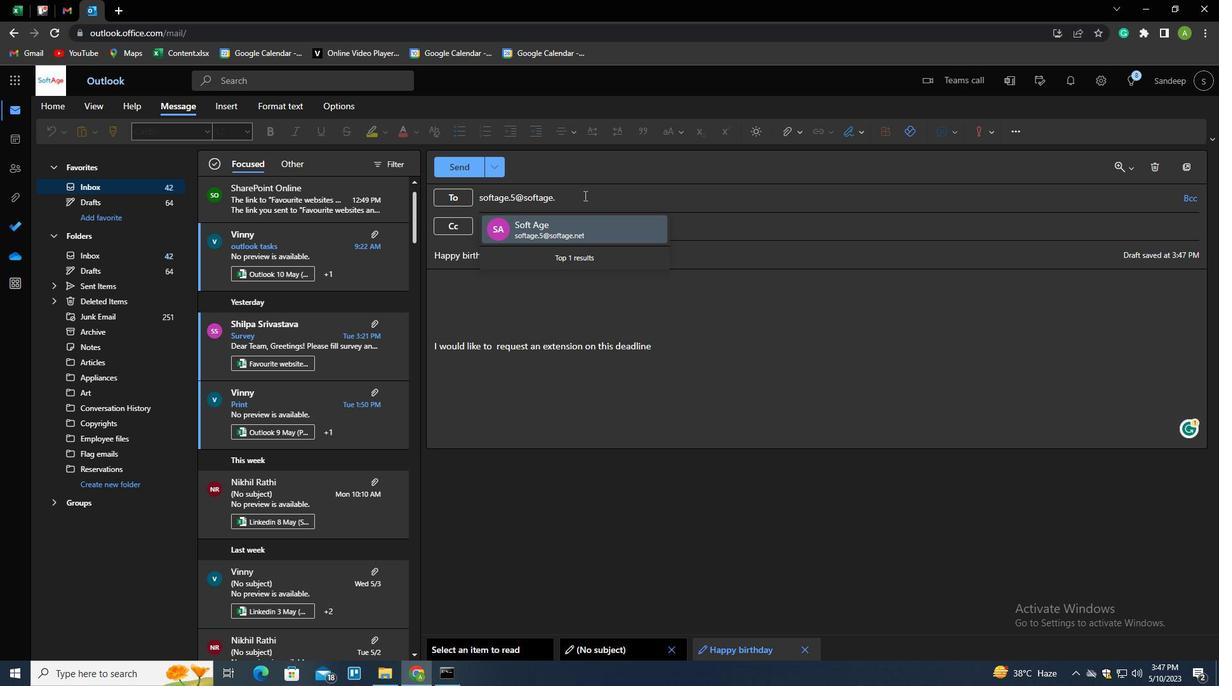 
Action: Mouse pressed left at (581, 221)
Screenshot: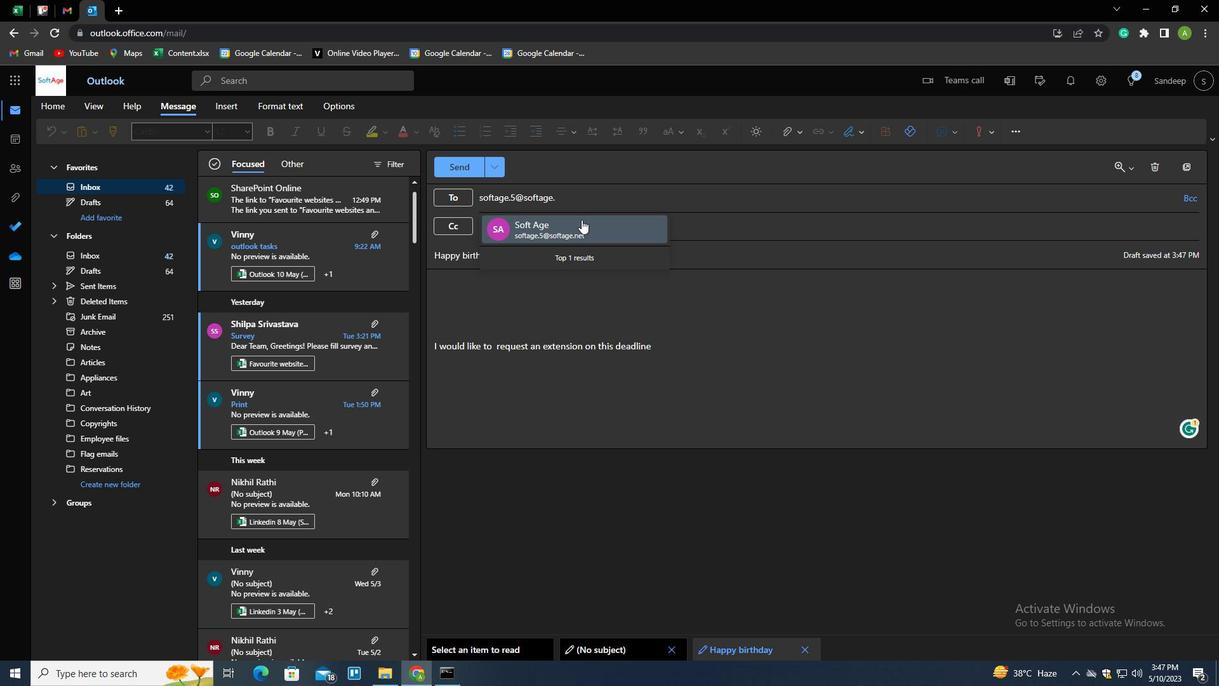 
Action: Mouse moved to (712, 349)
Screenshot: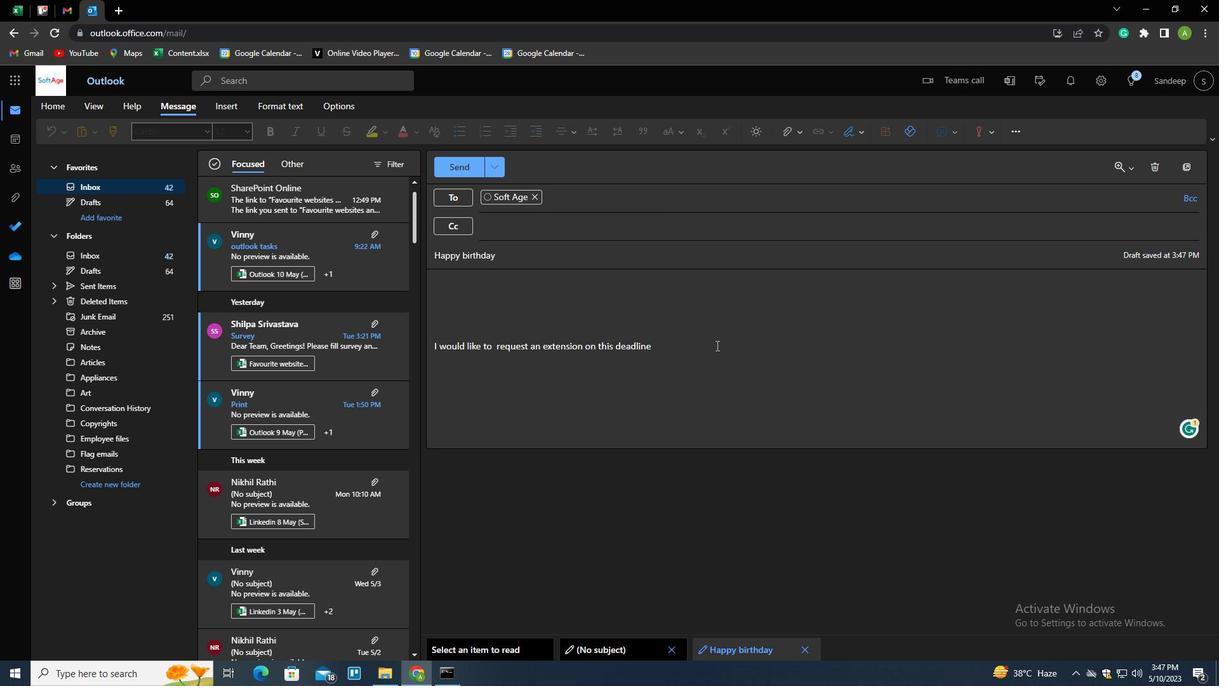 
Action: Mouse pressed left at (712, 349)
Screenshot: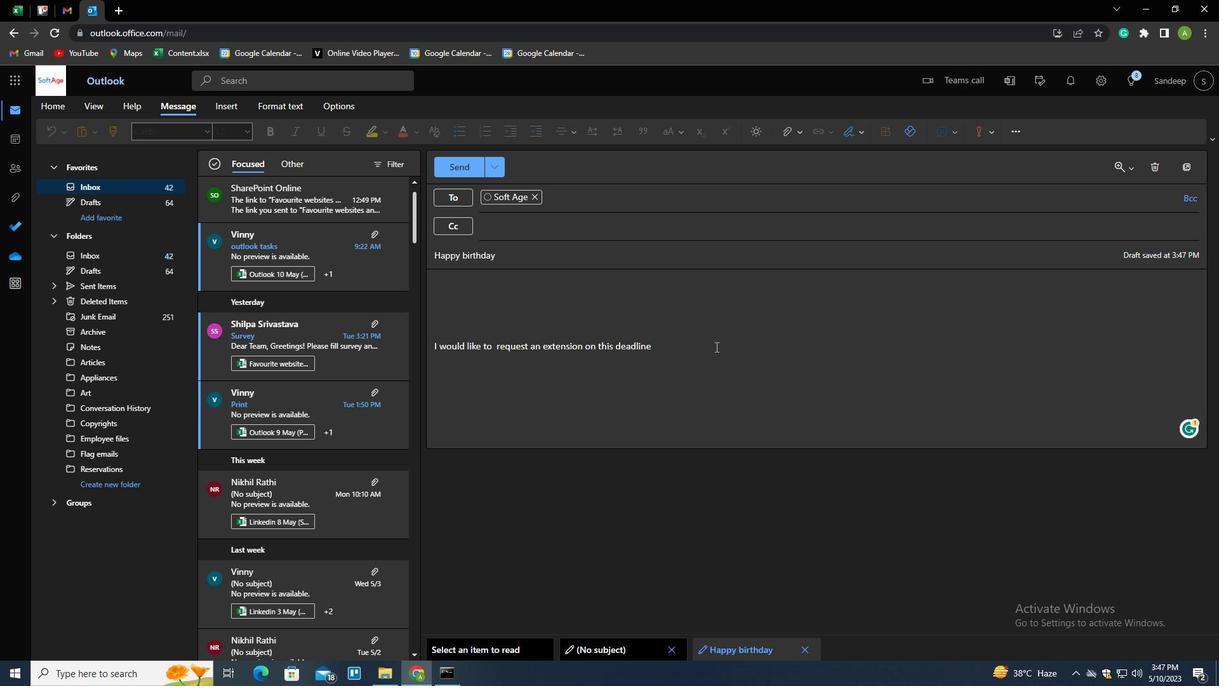 
Action: Mouse moved to (846, 128)
Screenshot: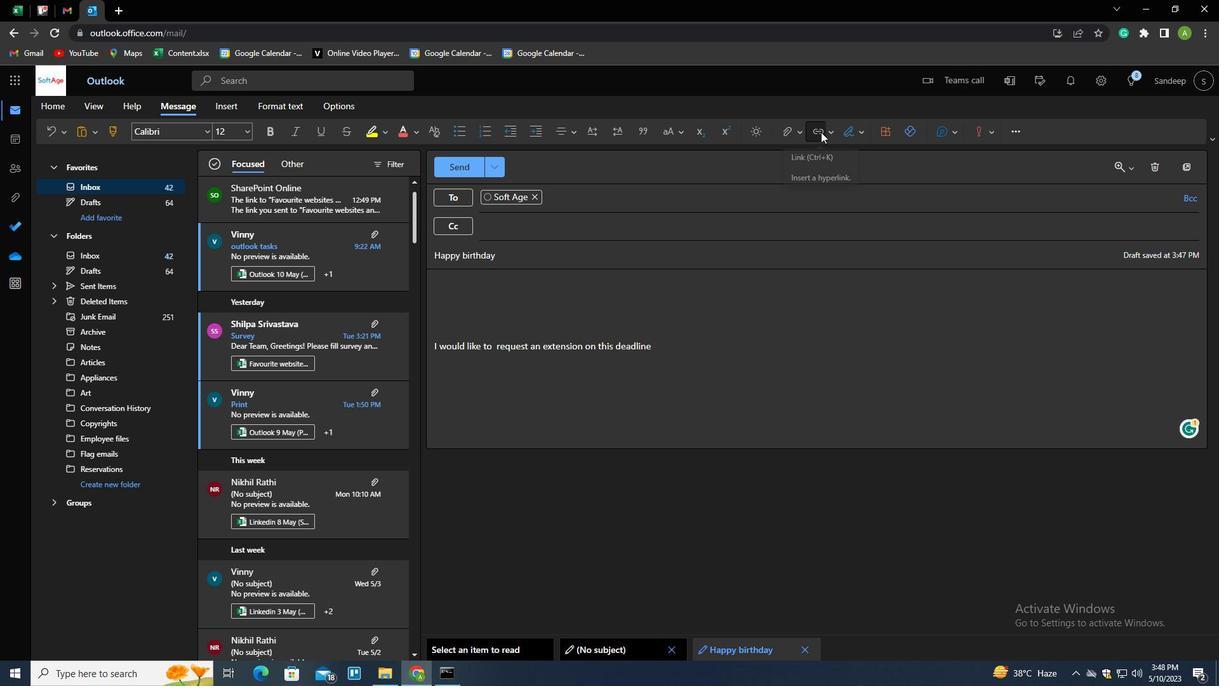 
Action: Mouse pressed left at (846, 128)
Screenshot: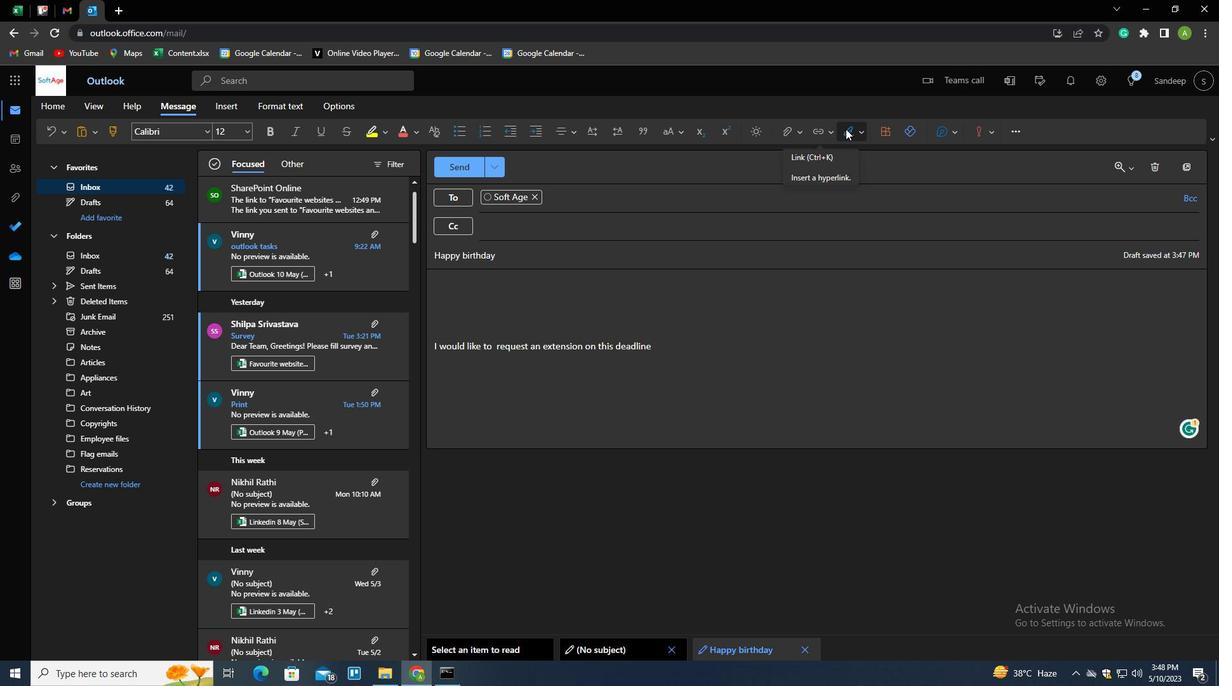 
Action: Mouse moved to (787, 132)
Screenshot: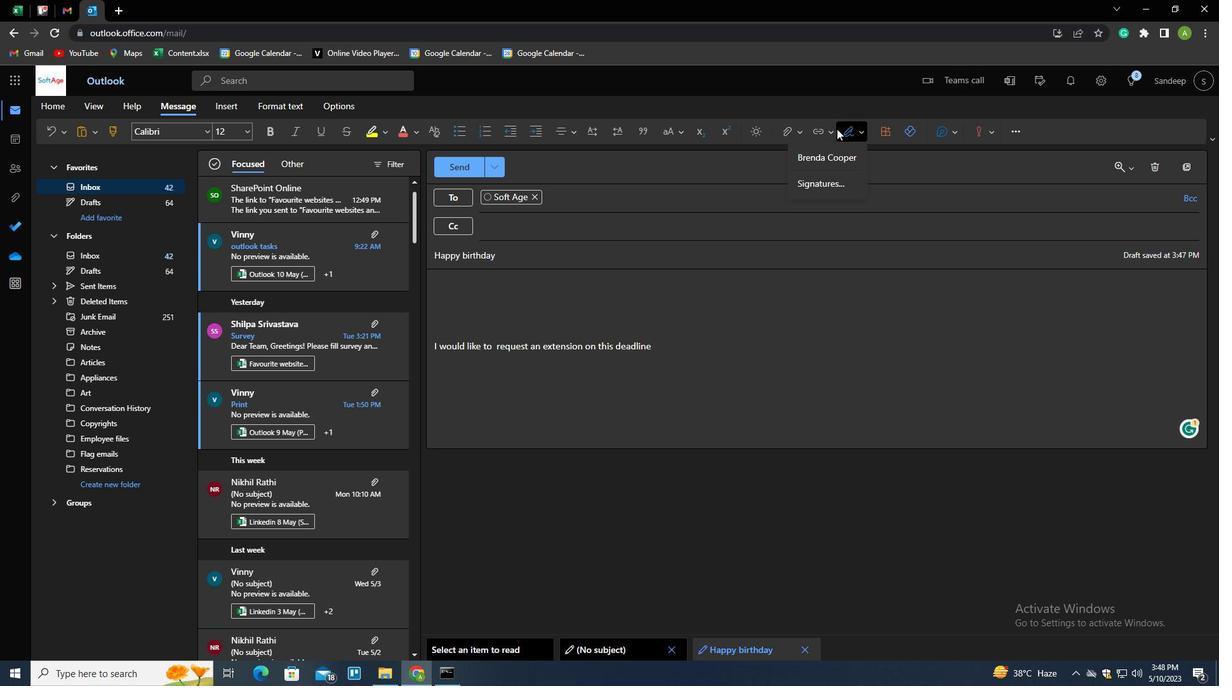 
Action: Mouse pressed left at (787, 132)
Screenshot: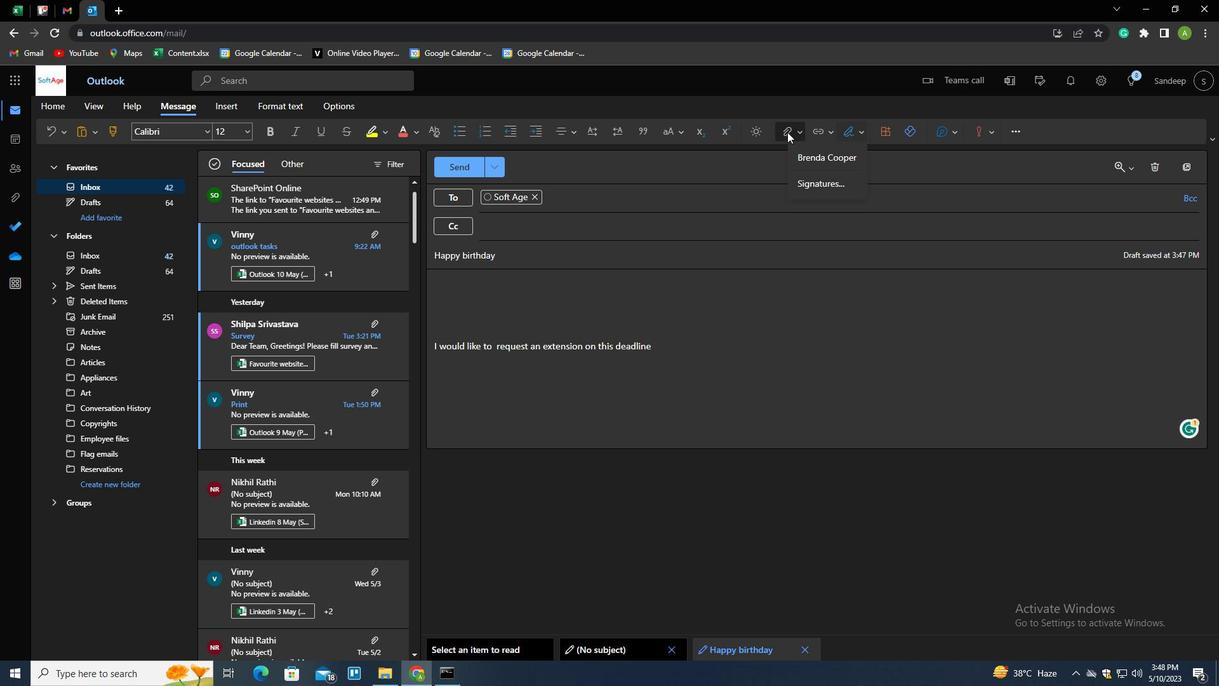 
Action: Mouse moved to (745, 156)
Screenshot: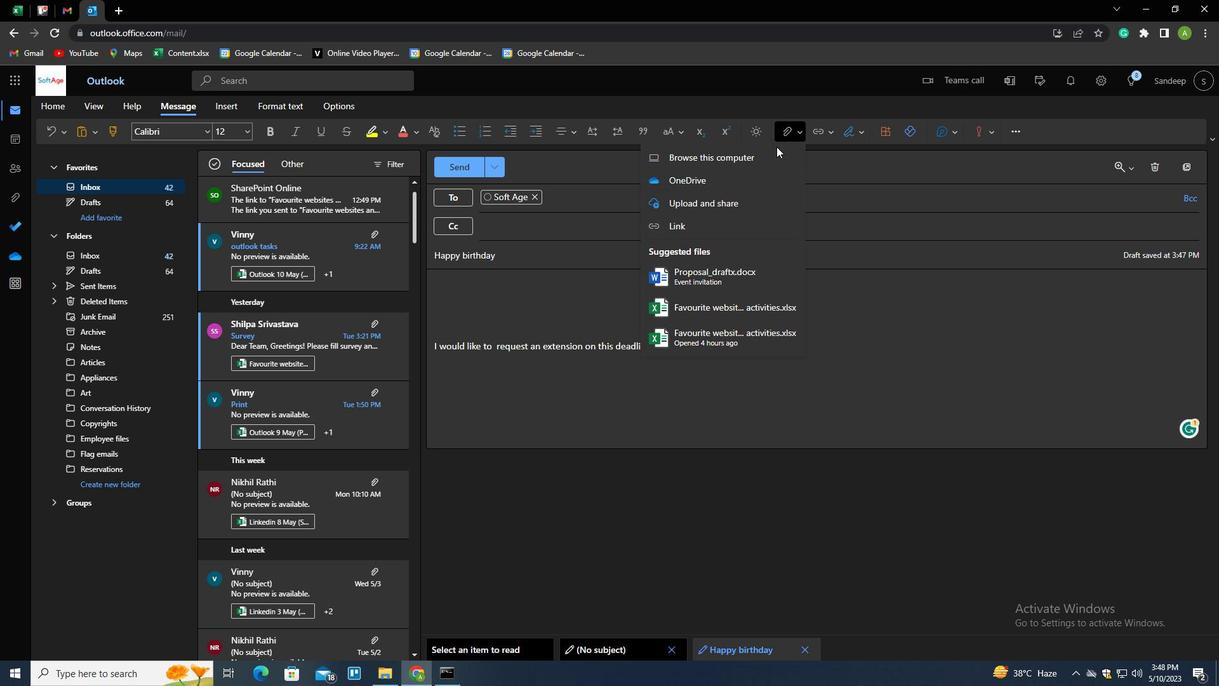 
Action: Mouse pressed left at (745, 156)
Screenshot: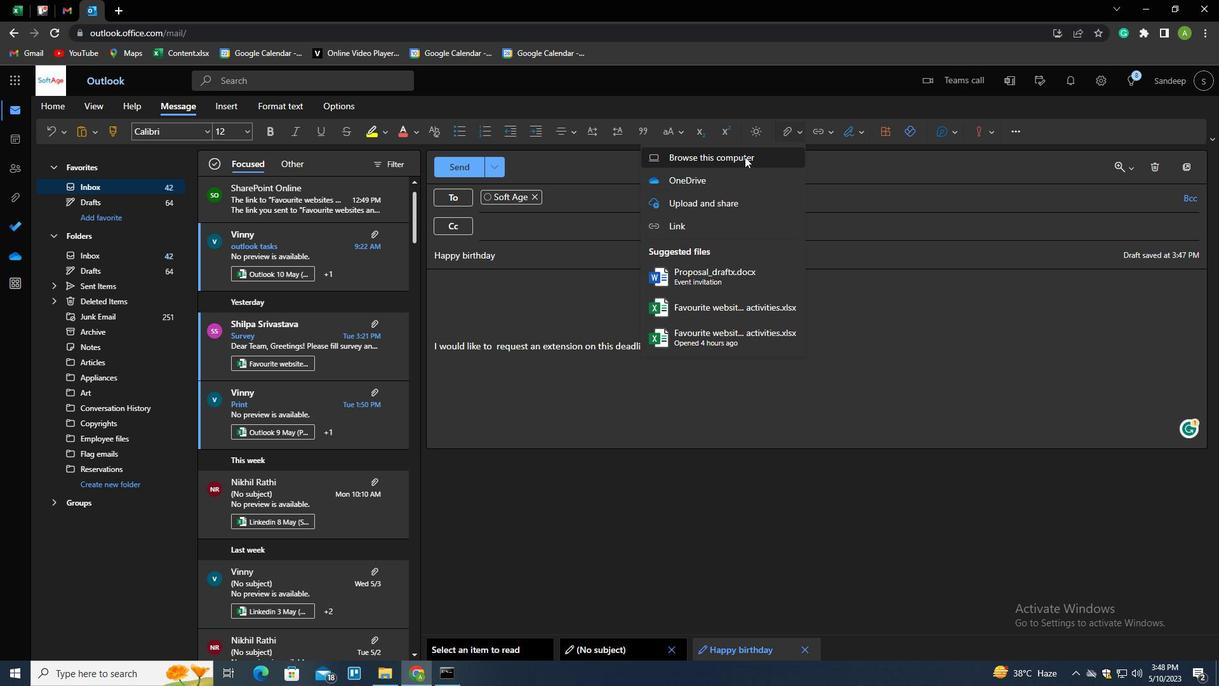 
Action: Mouse moved to (179, 119)
Screenshot: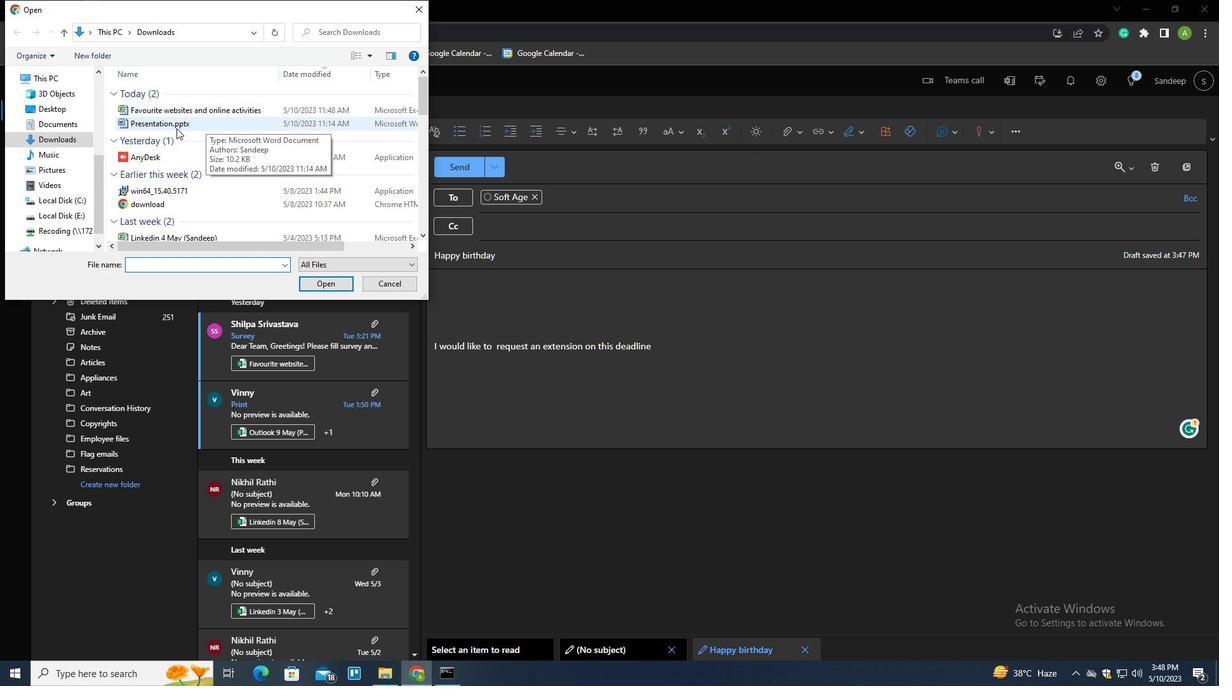 
Action: Mouse pressed right at (179, 119)
Screenshot: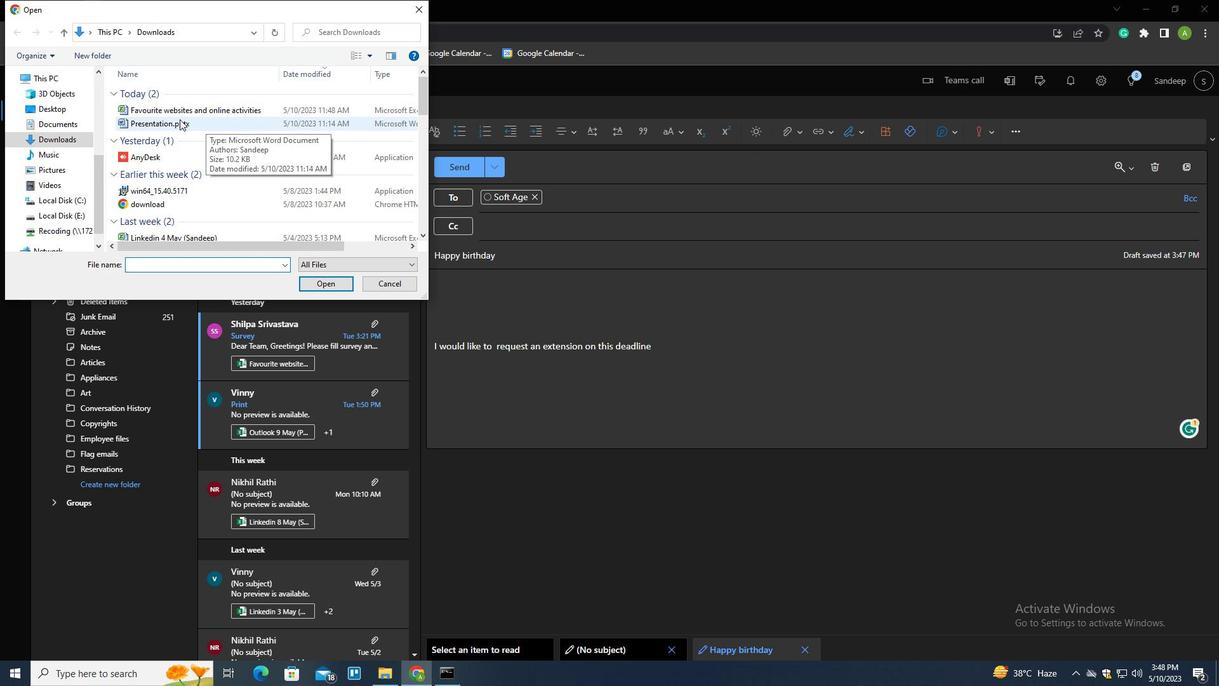 
Action: Mouse moved to (383, 249)
Screenshot: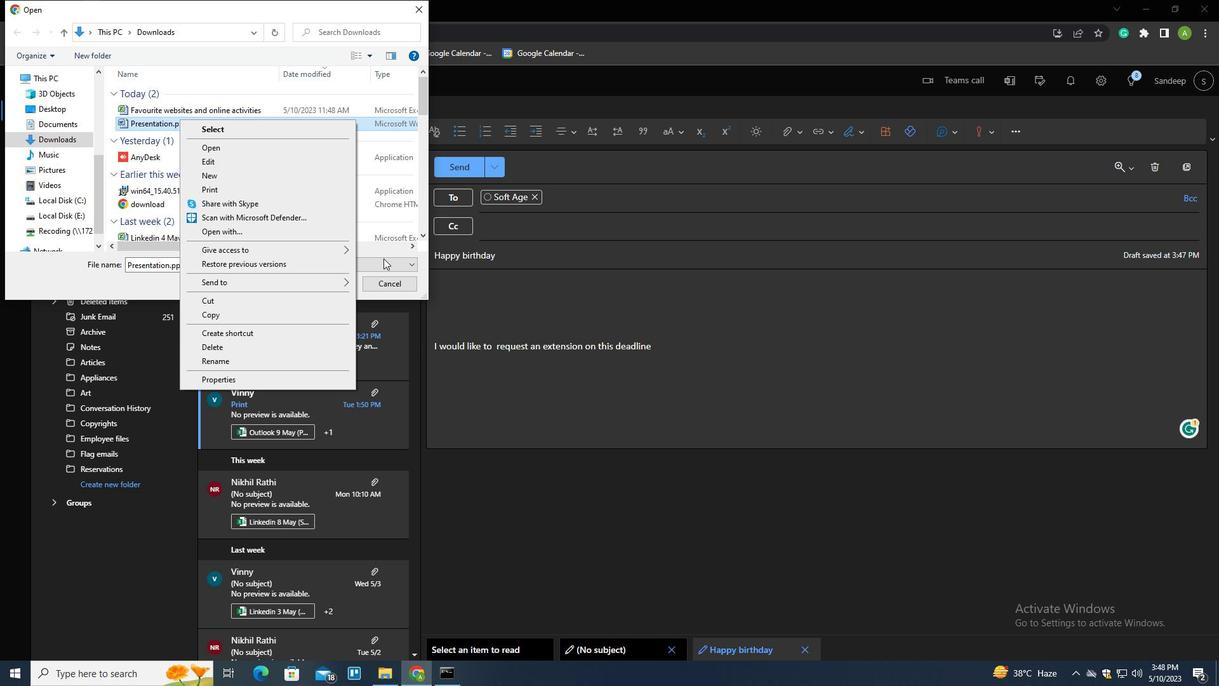 
Action: Mouse pressed left at (383, 249)
Screenshot: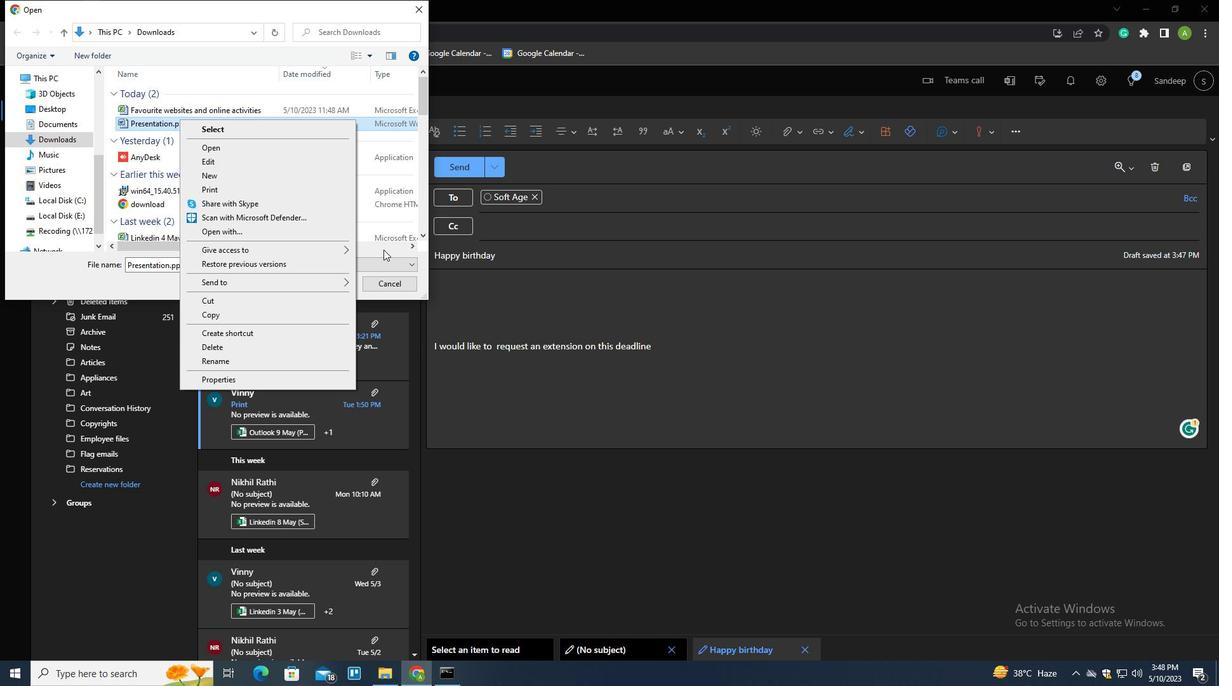 
Action: Mouse moved to (313, 286)
Screenshot: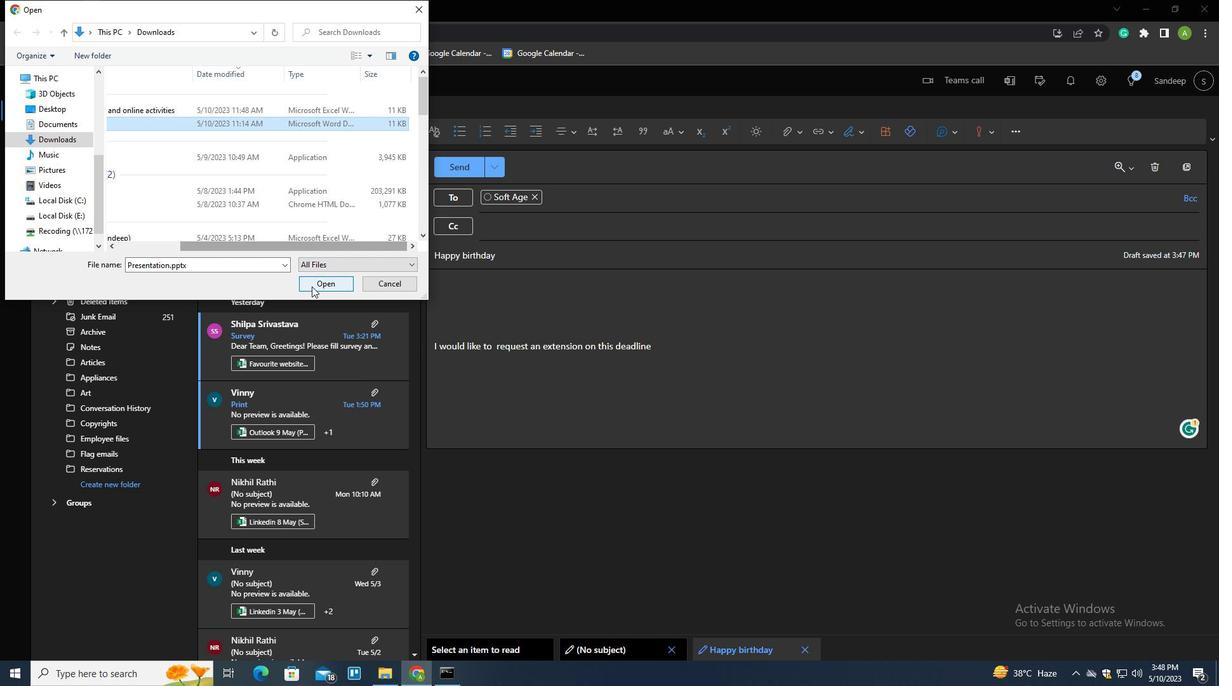 
Action: Mouse pressed left at (313, 286)
Screenshot: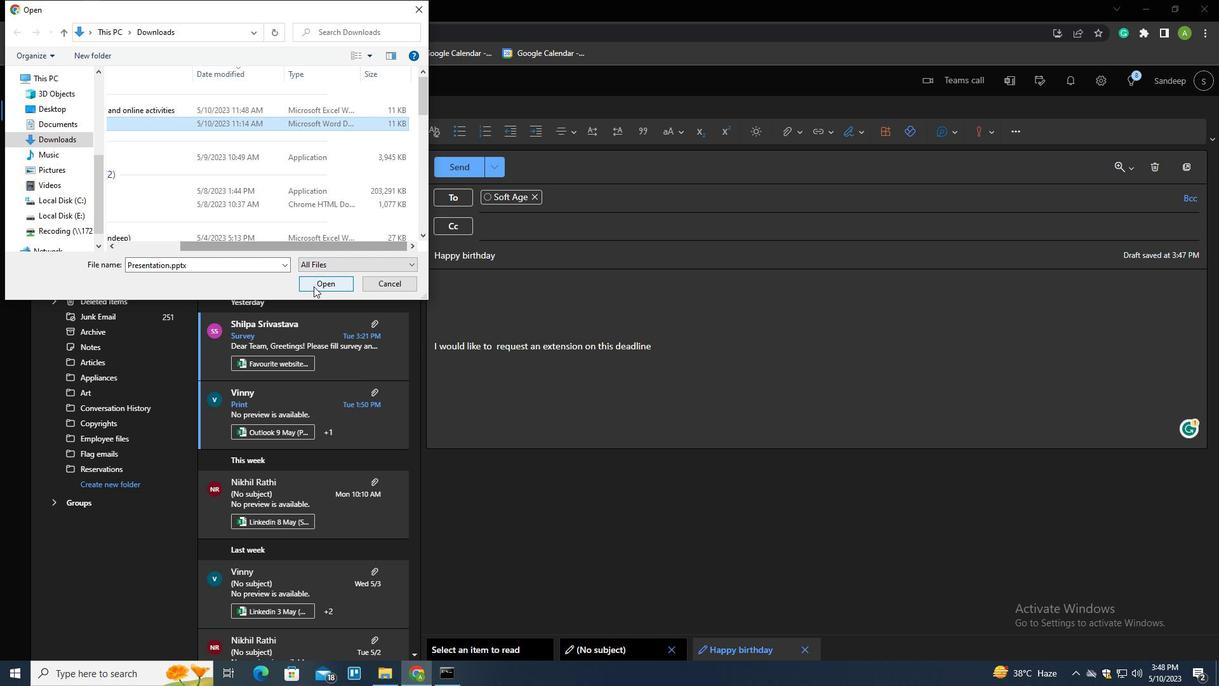
Action: Mouse moved to (459, 159)
Screenshot: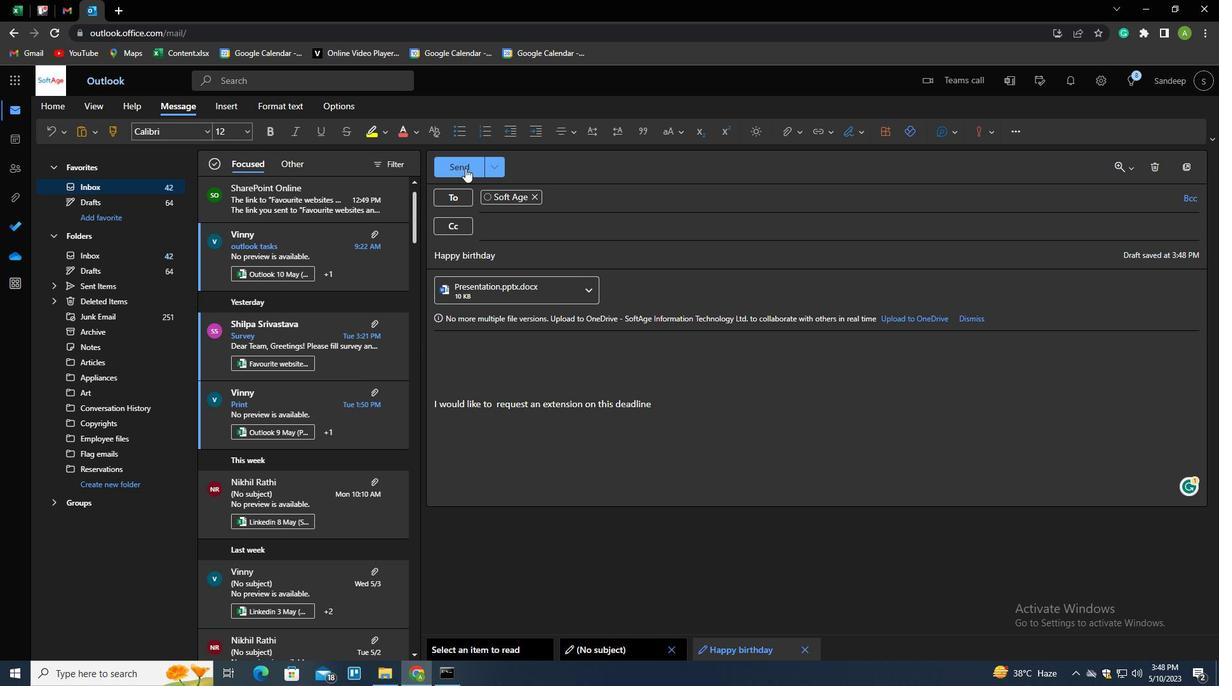 
Action: Mouse pressed left at (459, 159)
Screenshot: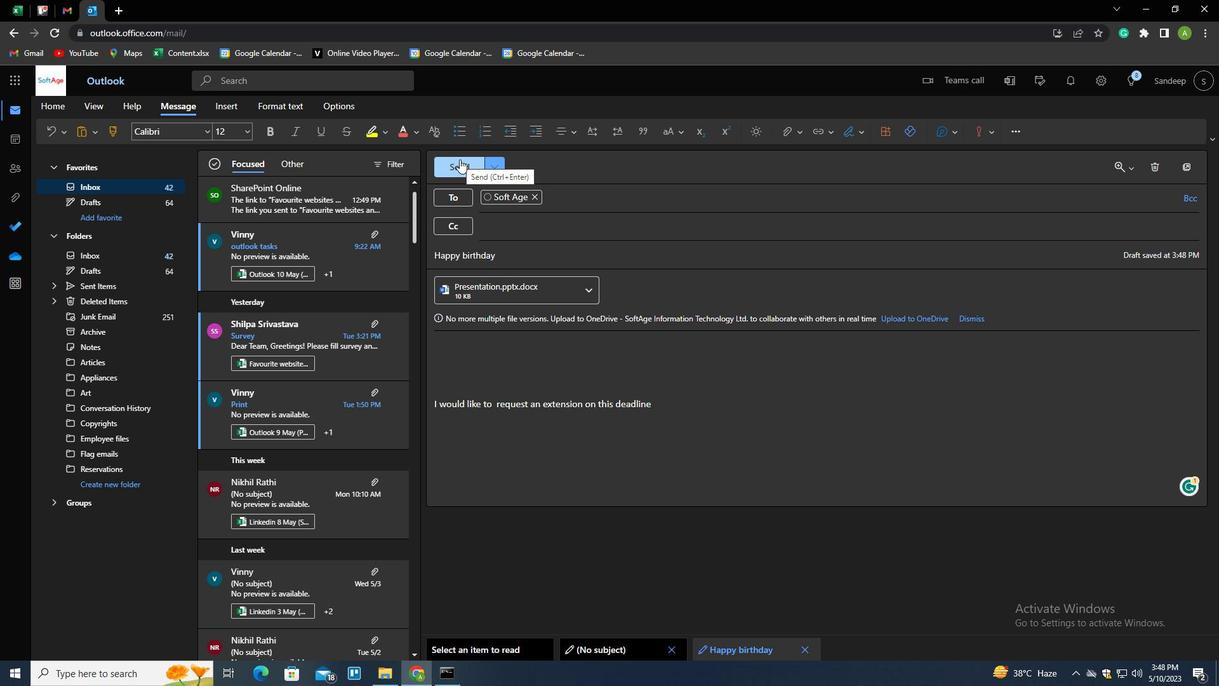 
Action: Mouse moved to (616, 283)
Screenshot: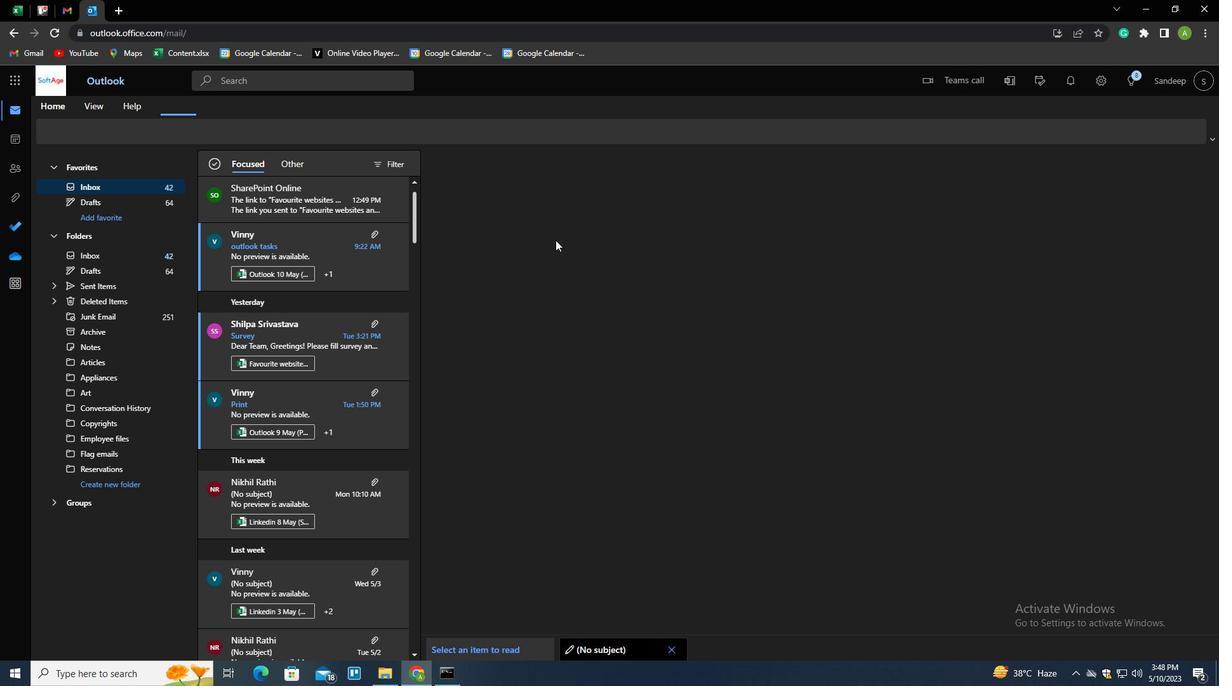 
